 Task: Create a due date automation trigger when advanced on, 2 working days after a card is due add fields without custom fields "Resume" completed at 11:00 AM.
Action: Mouse moved to (1249, 99)
Screenshot: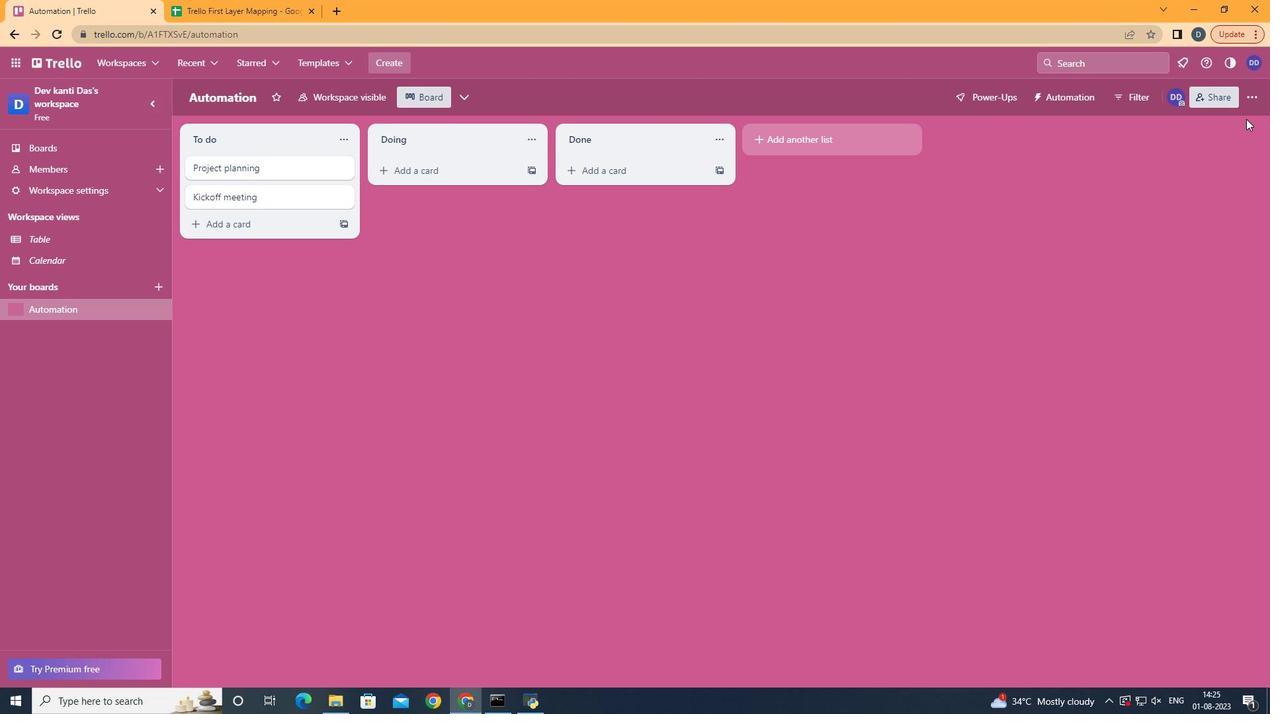
Action: Mouse pressed left at (1249, 99)
Screenshot: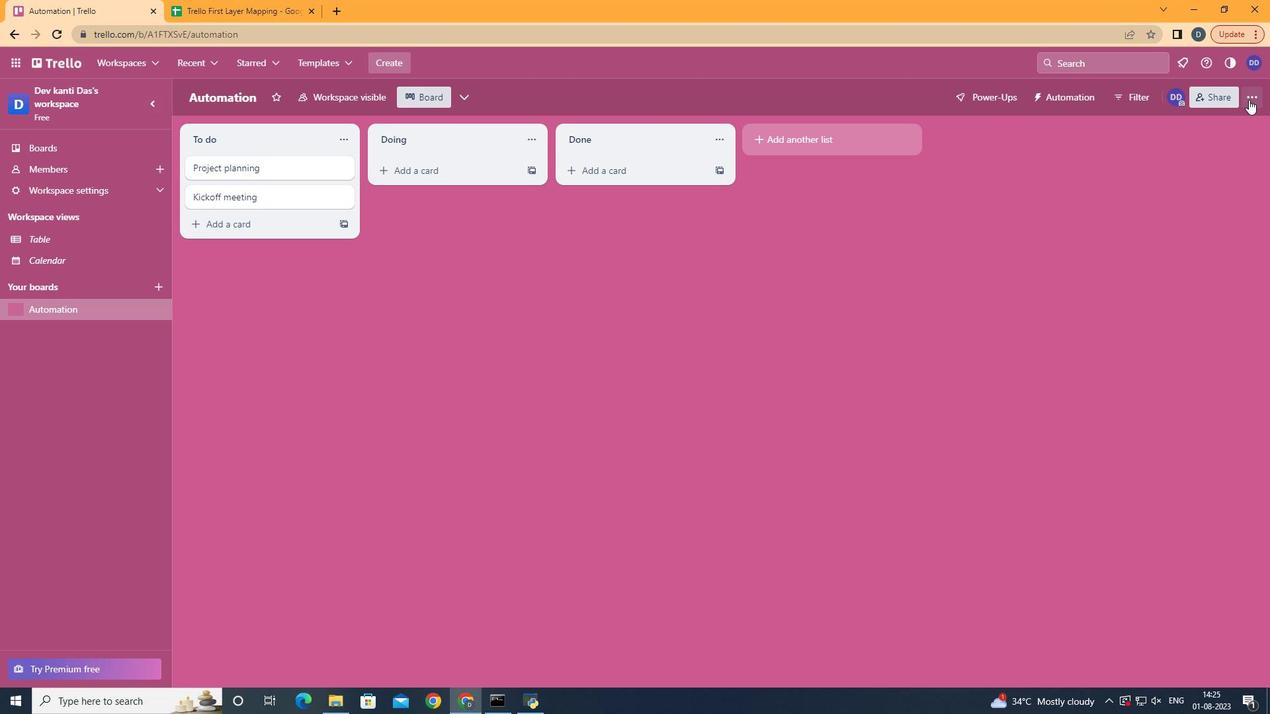 
Action: Mouse moved to (1180, 283)
Screenshot: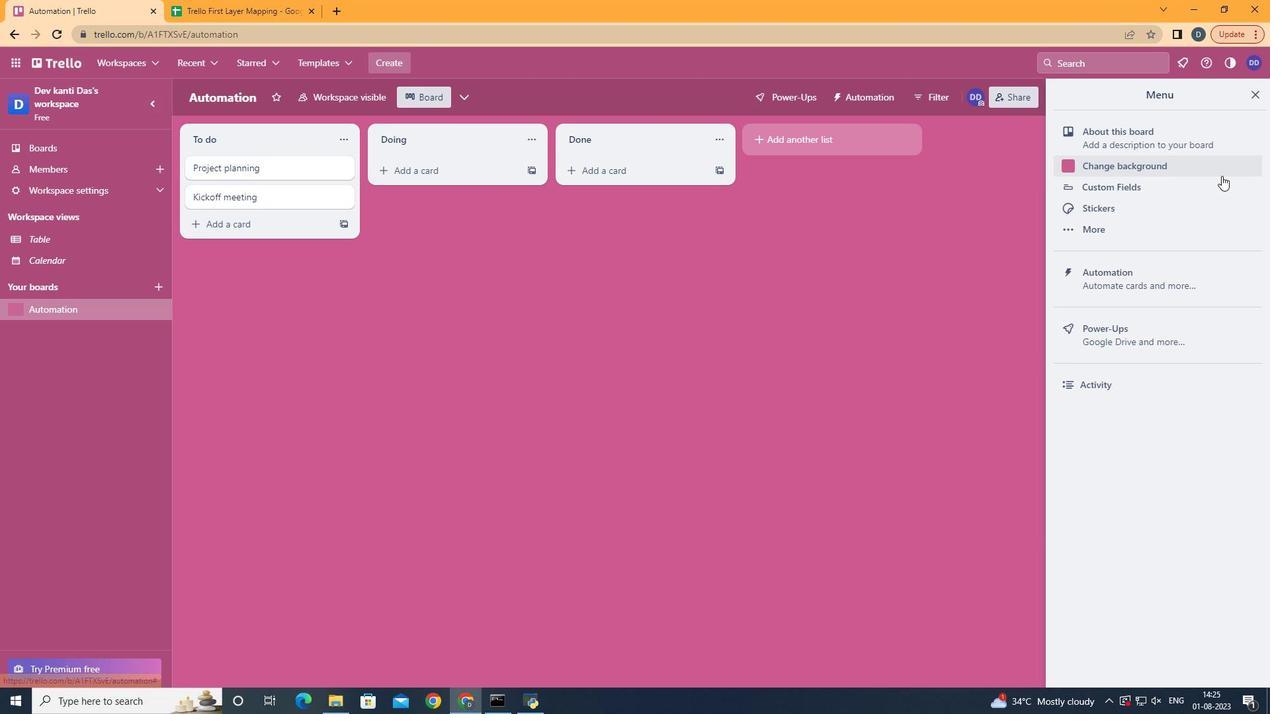 
Action: Mouse pressed left at (1180, 283)
Screenshot: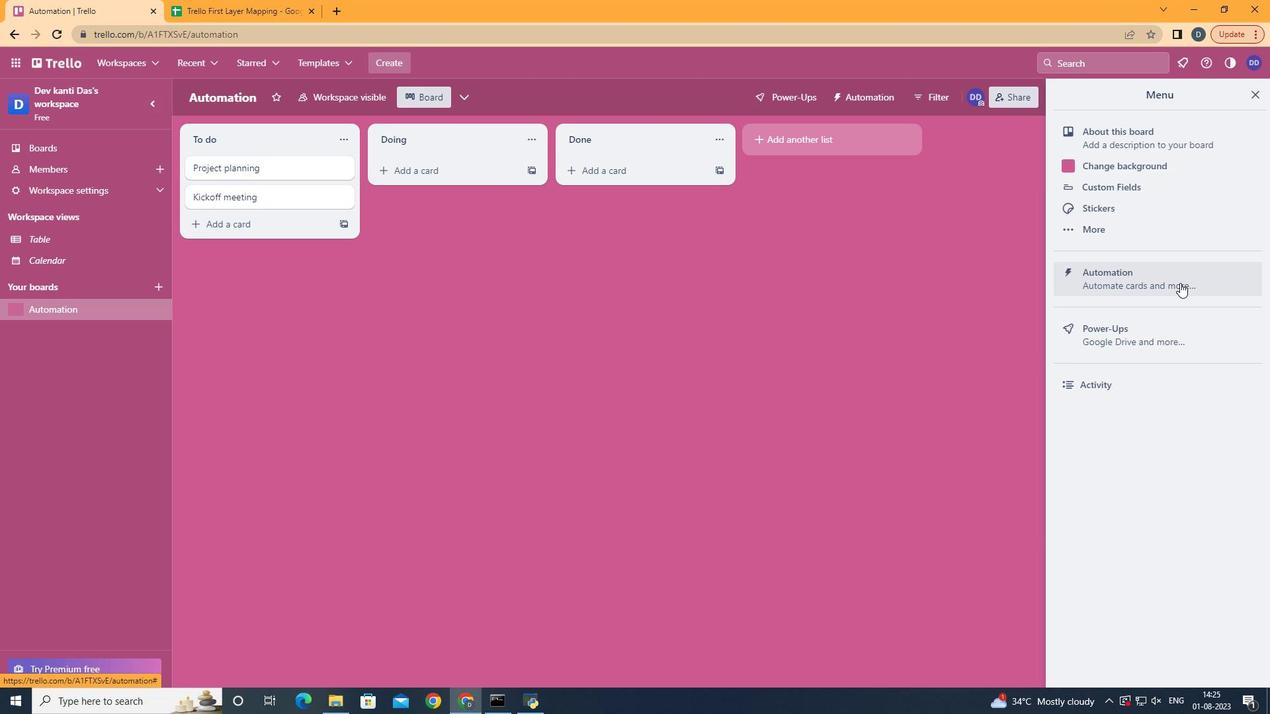 
Action: Mouse moved to (268, 273)
Screenshot: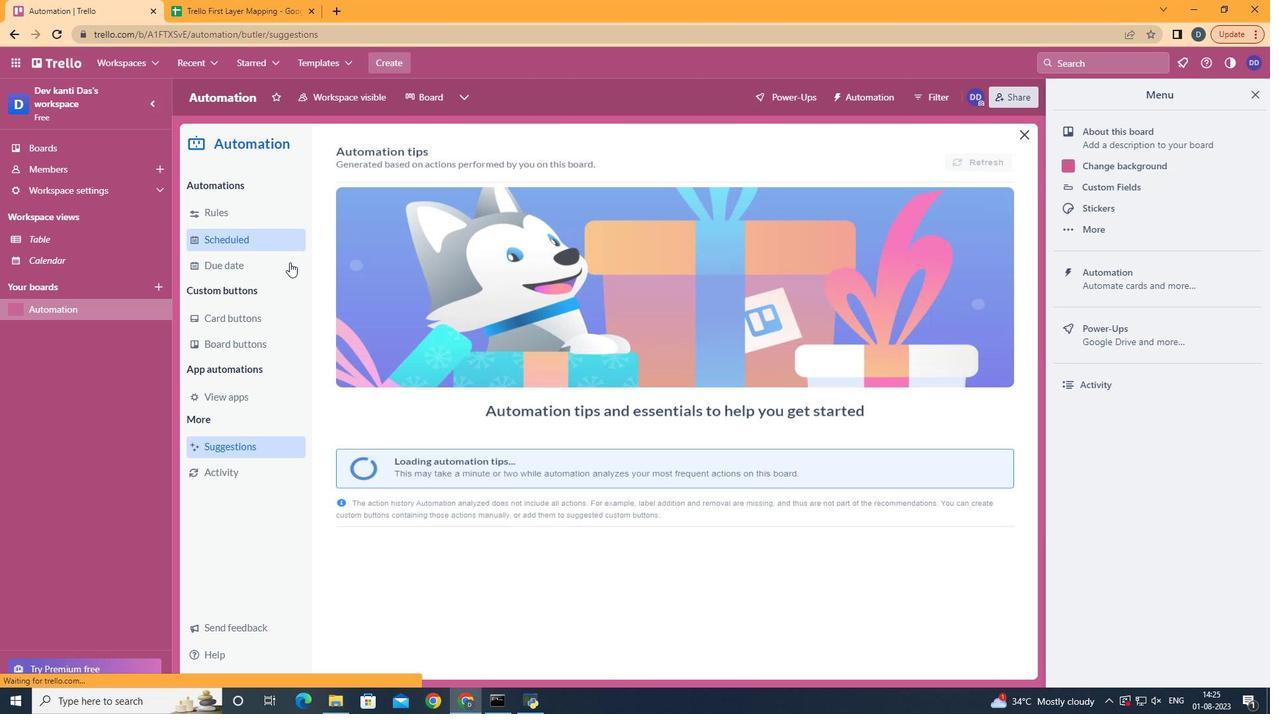 
Action: Mouse pressed left at (268, 273)
Screenshot: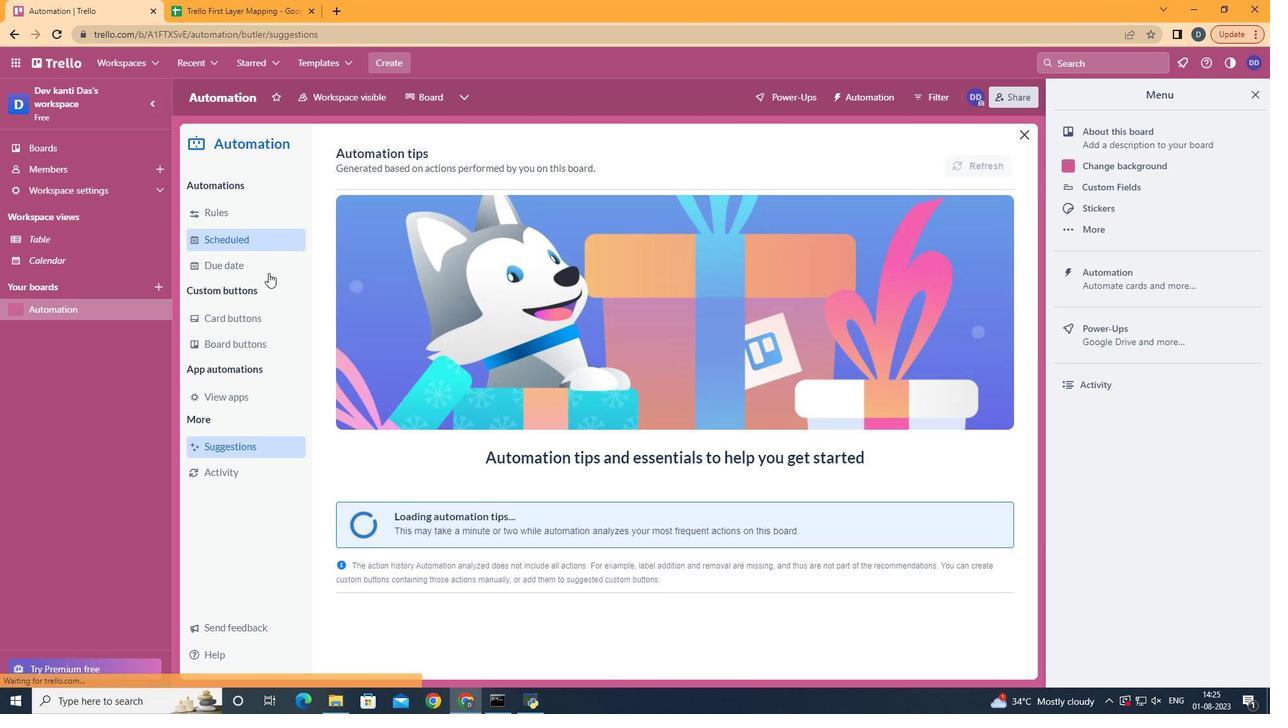 
Action: Mouse moved to (949, 156)
Screenshot: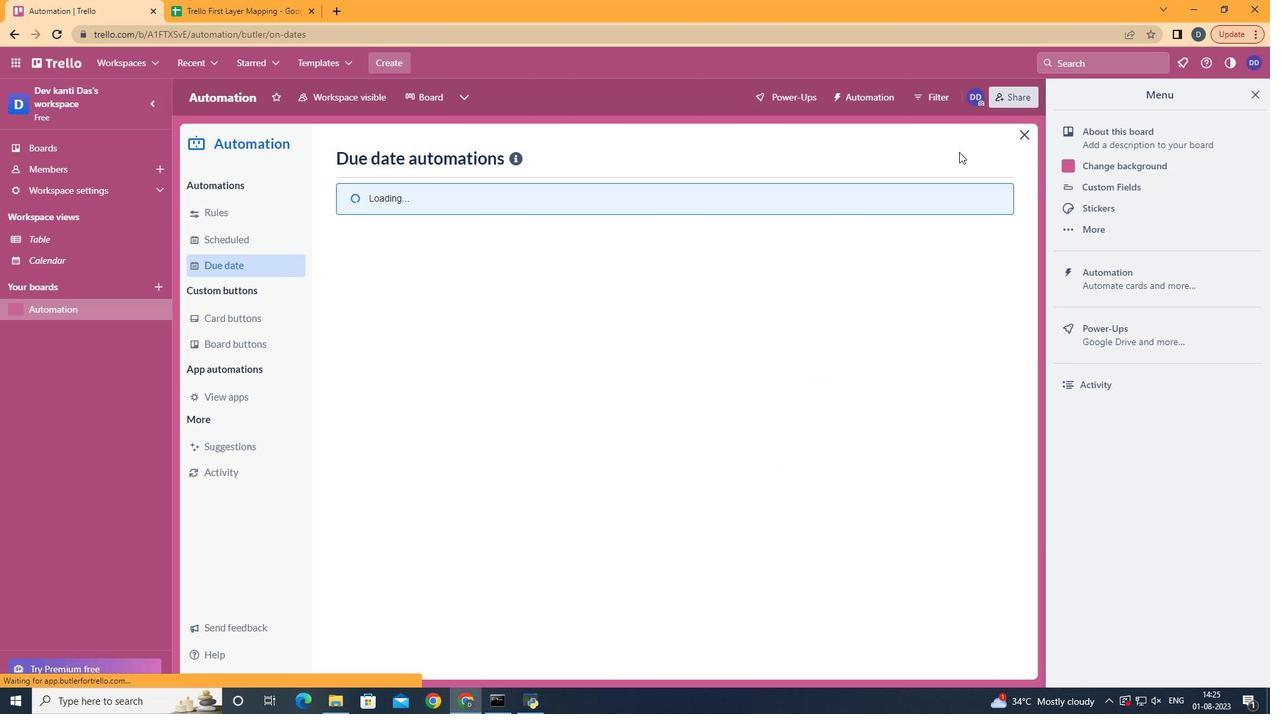 
Action: Mouse pressed left at (949, 156)
Screenshot: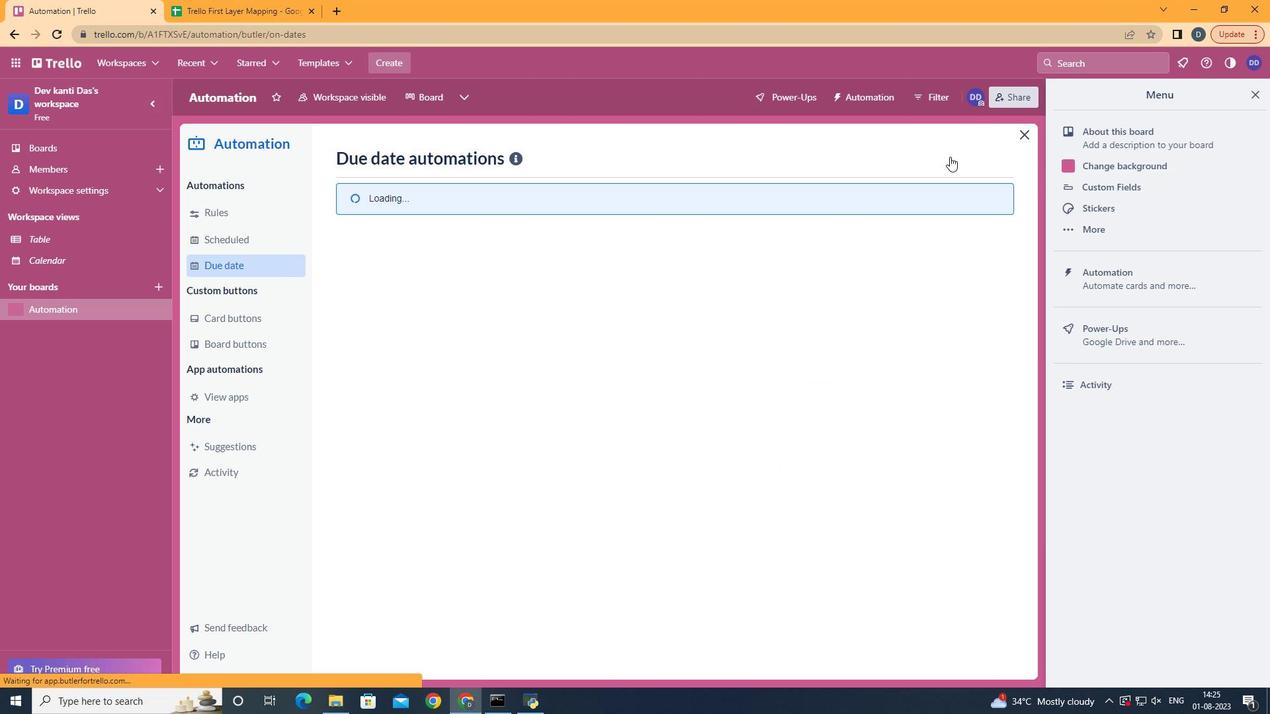 
Action: Mouse moved to (676, 288)
Screenshot: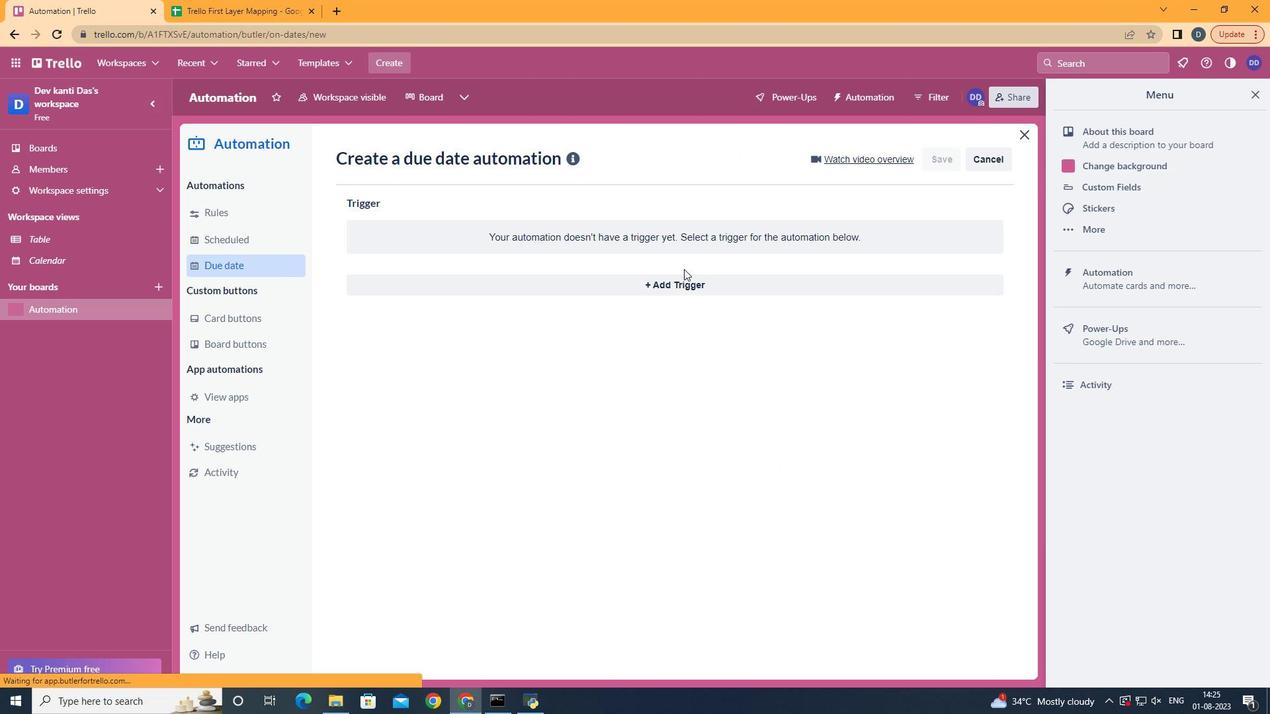 
Action: Mouse pressed left at (676, 288)
Screenshot: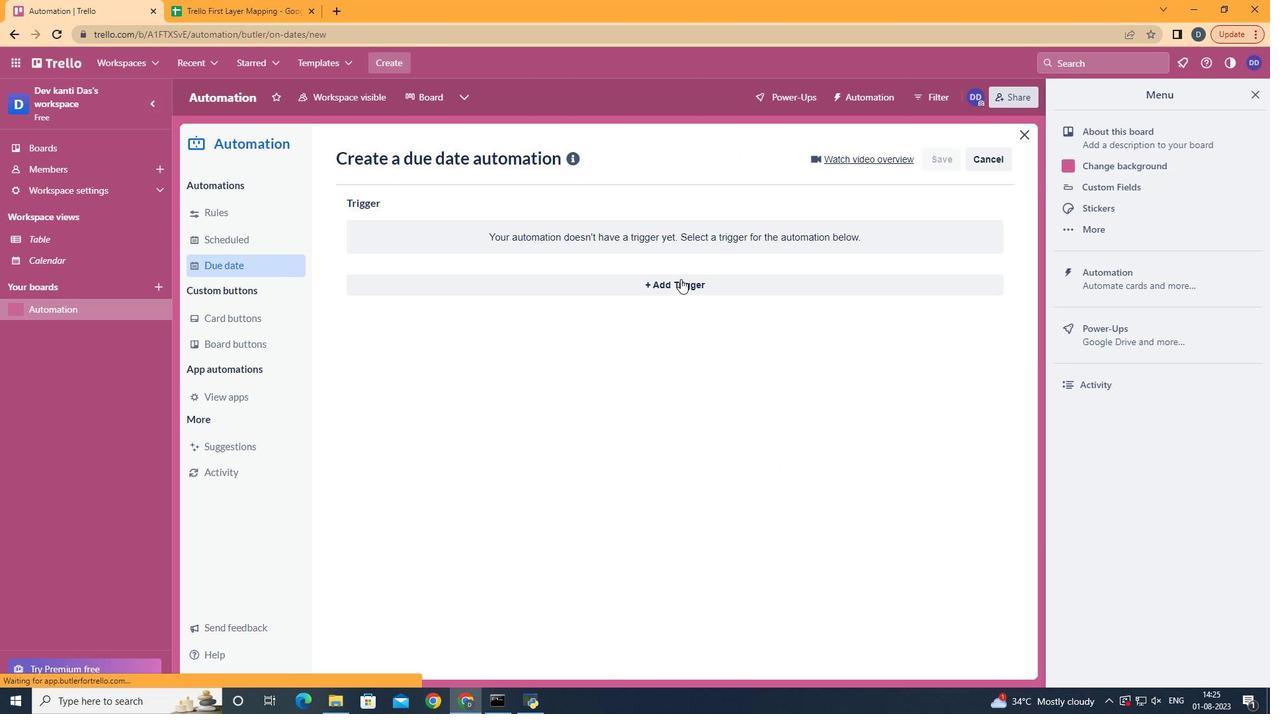 
Action: Mouse moved to (423, 530)
Screenshot: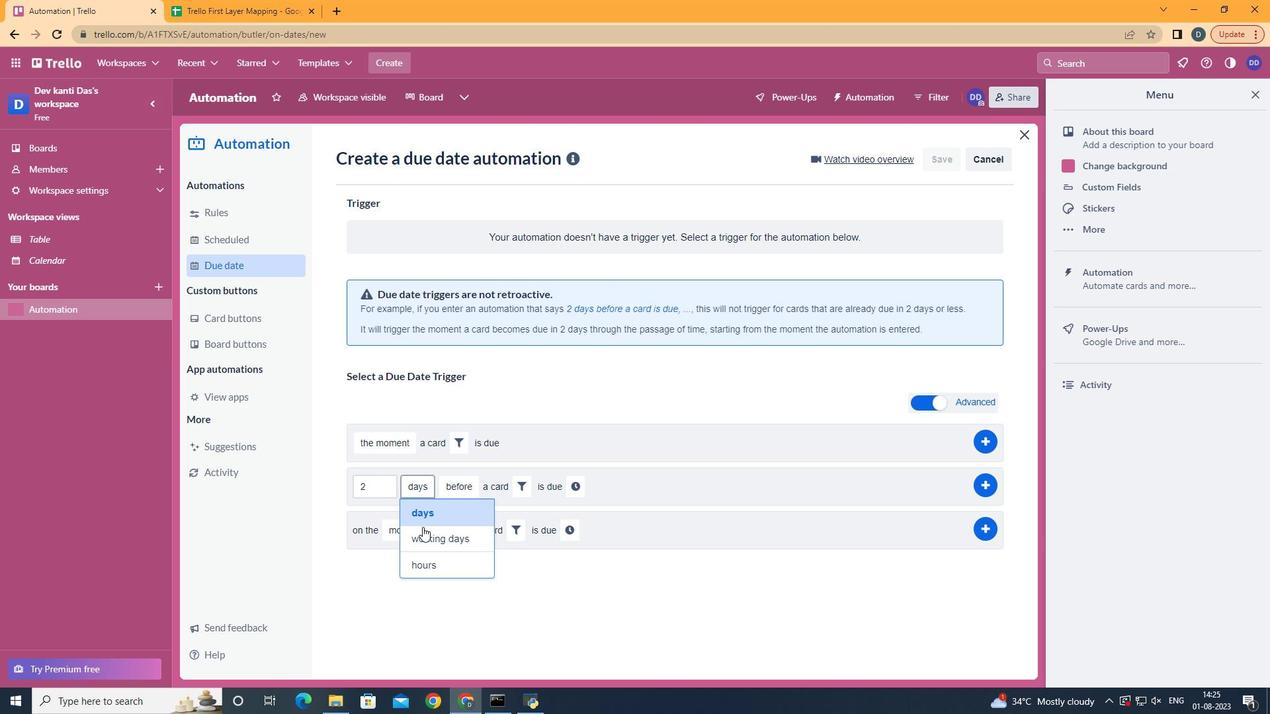 
Action: Mouse pressed left at (423, 530)
Screenshot: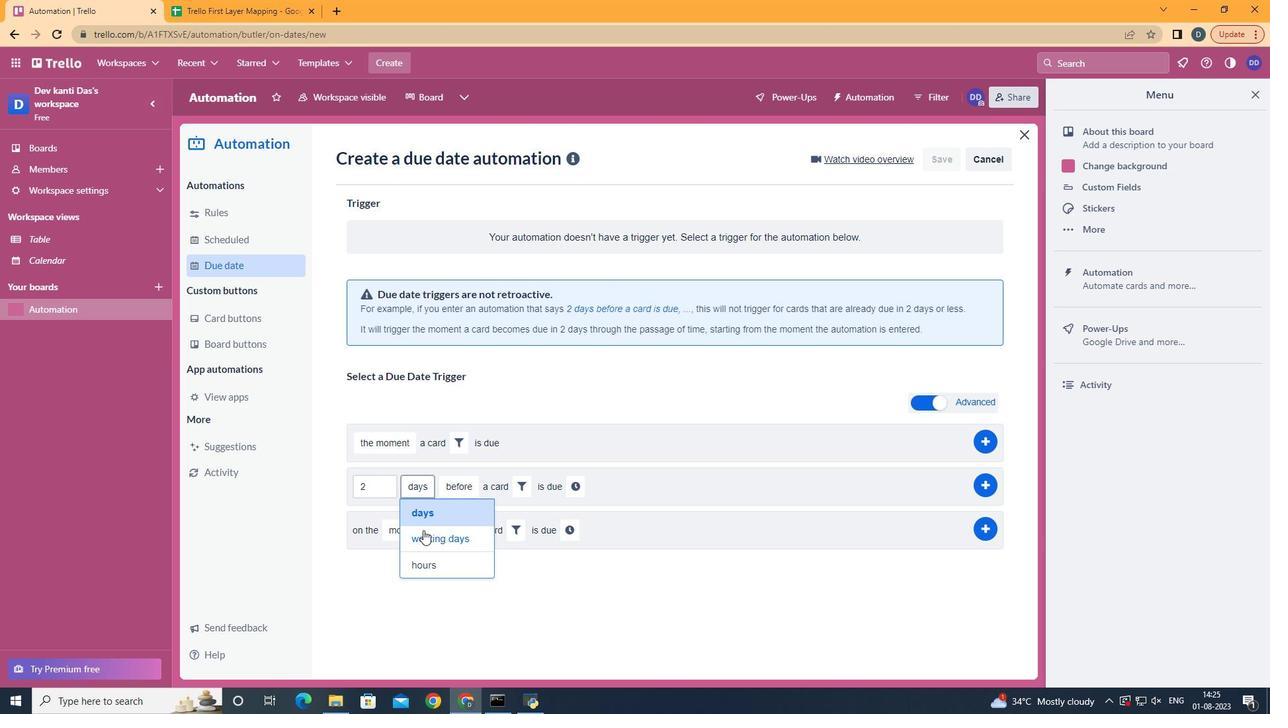 
Action: Mouse moved to (516, 535)
Screenshot: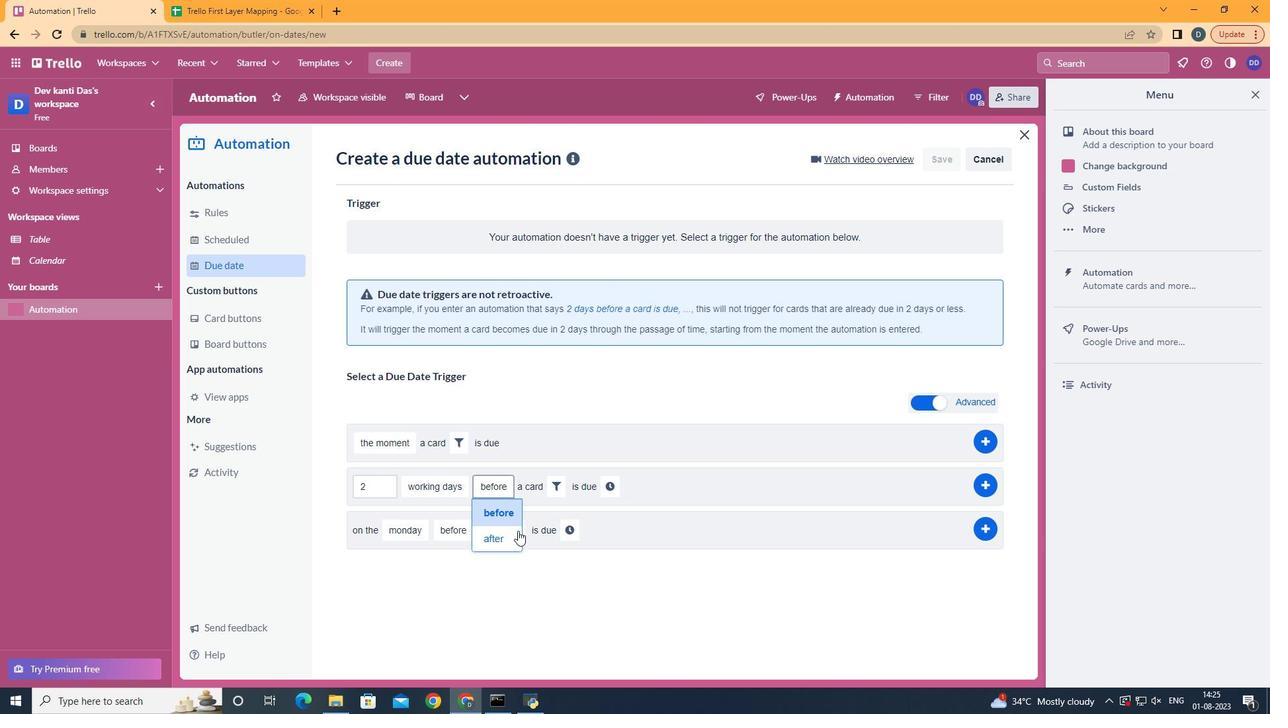 
Action: Mouse pressed left at (516, 535)
Screenshot: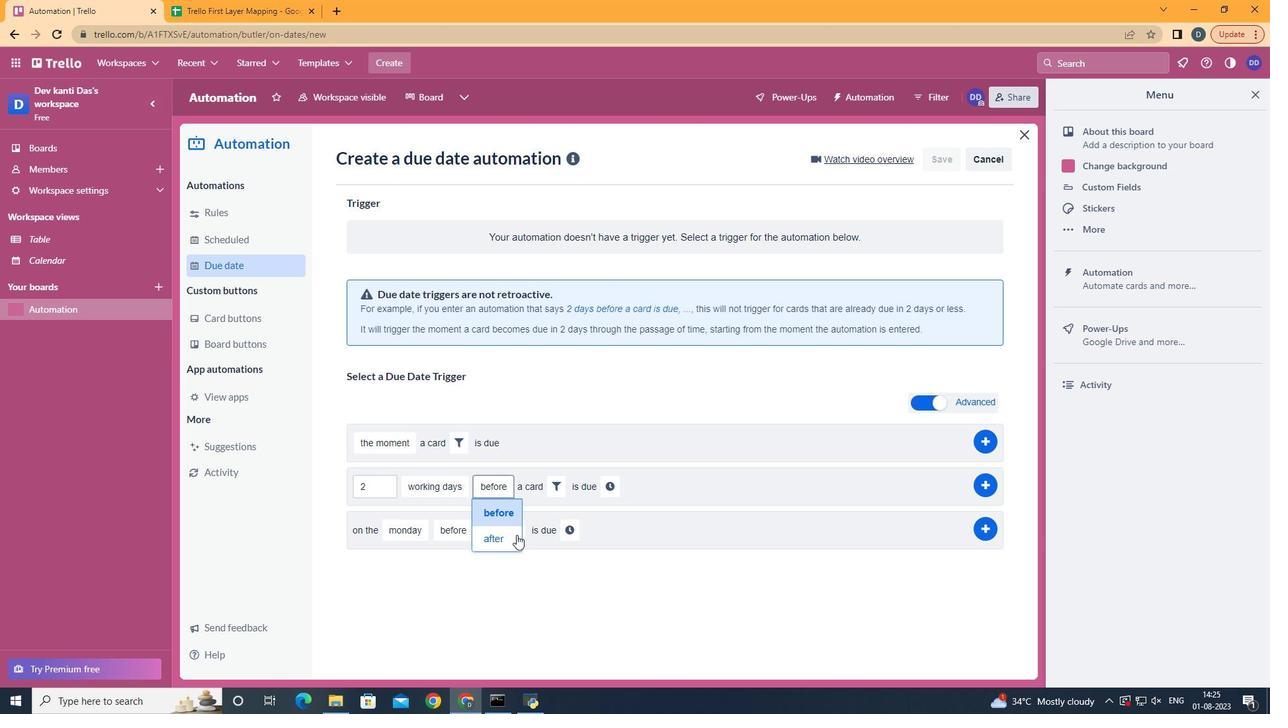 
Action: Mouse moved to (560, 490)
Screenshot: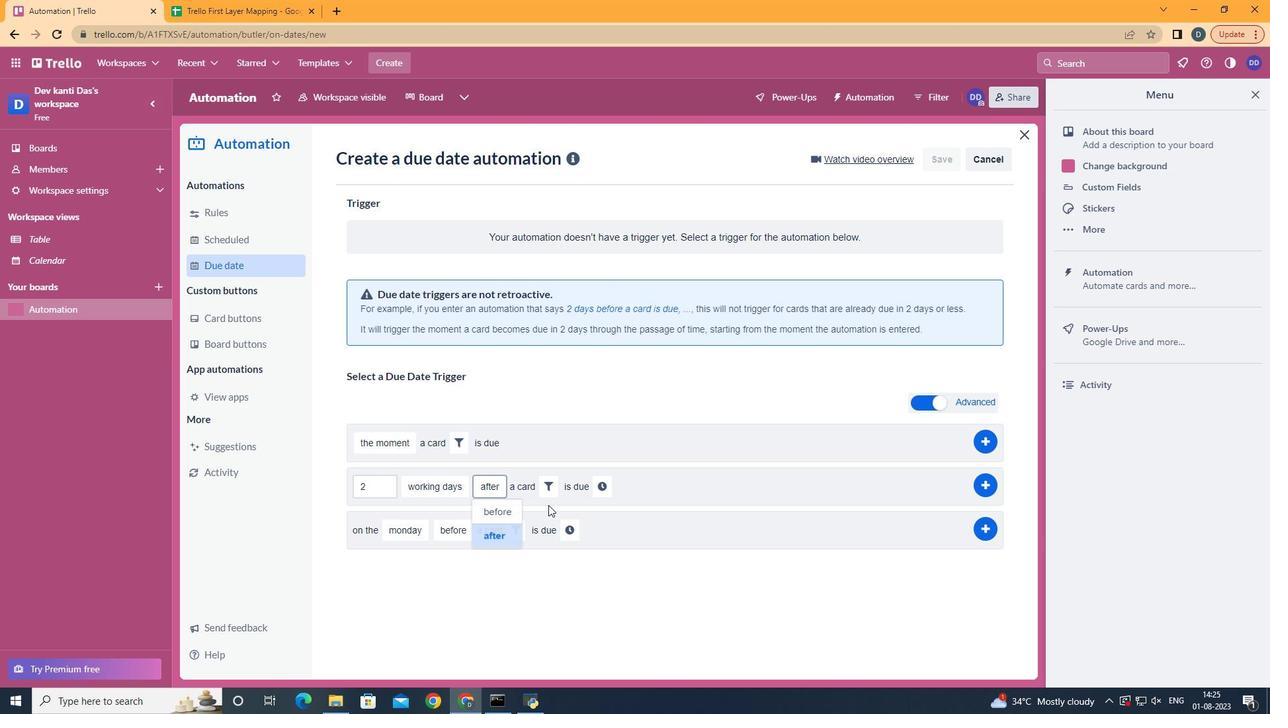 
Action: Mouse pressed left at (560, 490)
Screenshot: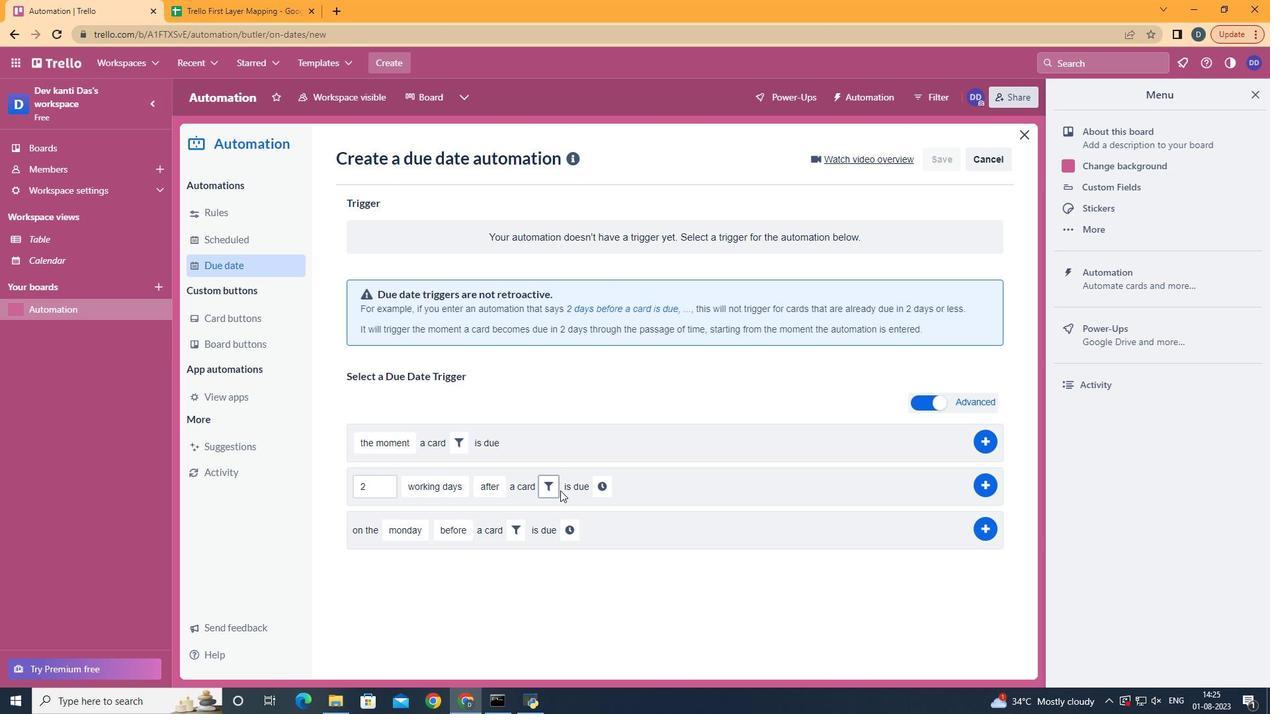 
Action: Mouse moved to (558, 489)
Screenshot: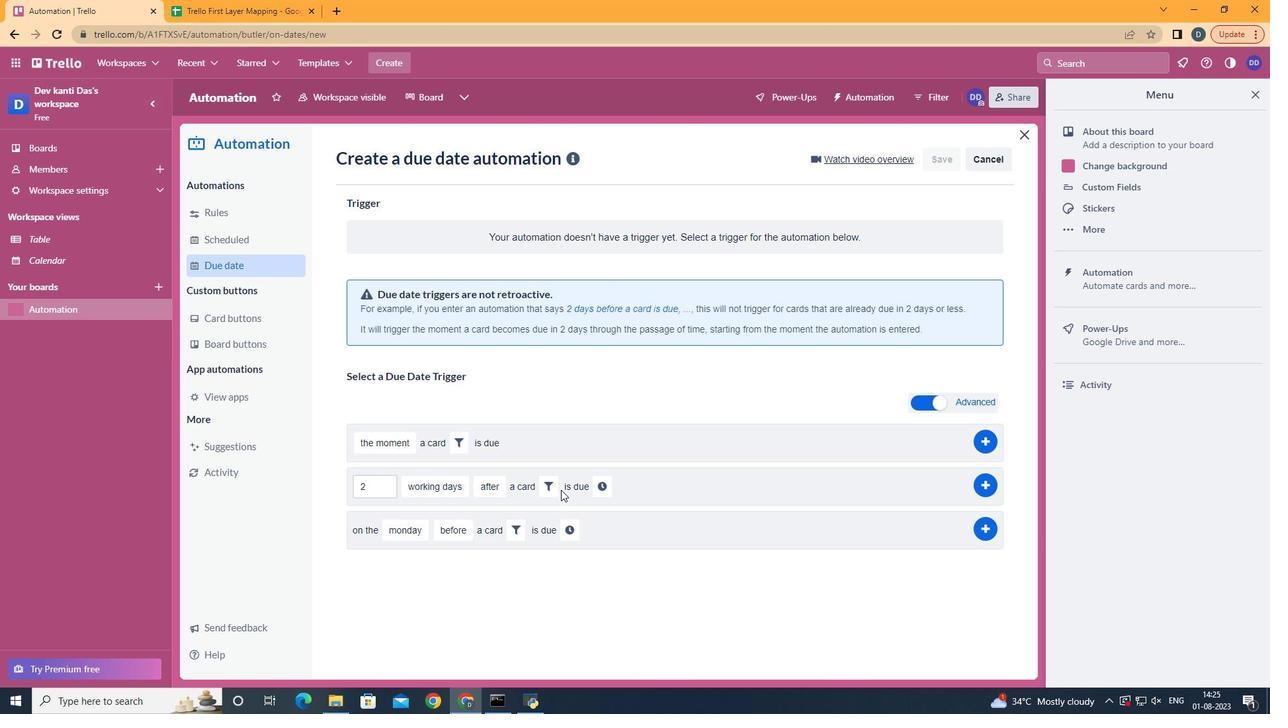 
Action: Mouse pressed left at (558, 489)
Screenshot: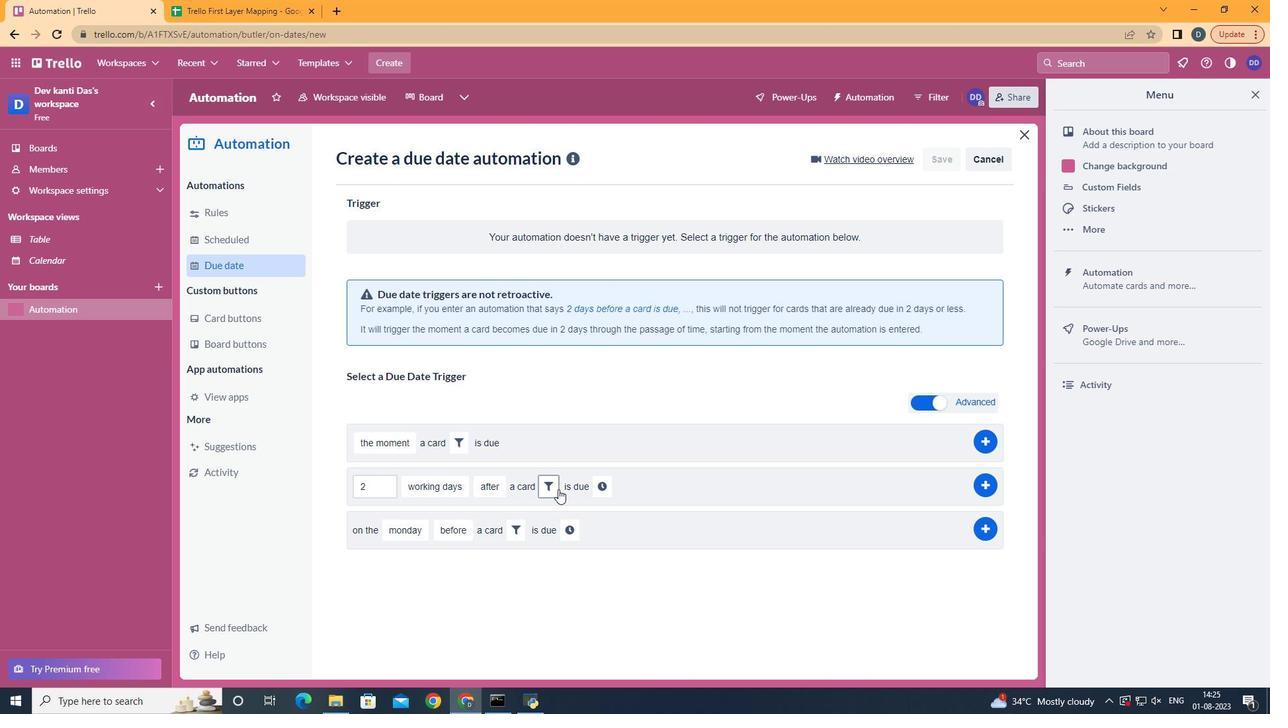 
Action: Mouse moved to (771, 533)
Screenshot: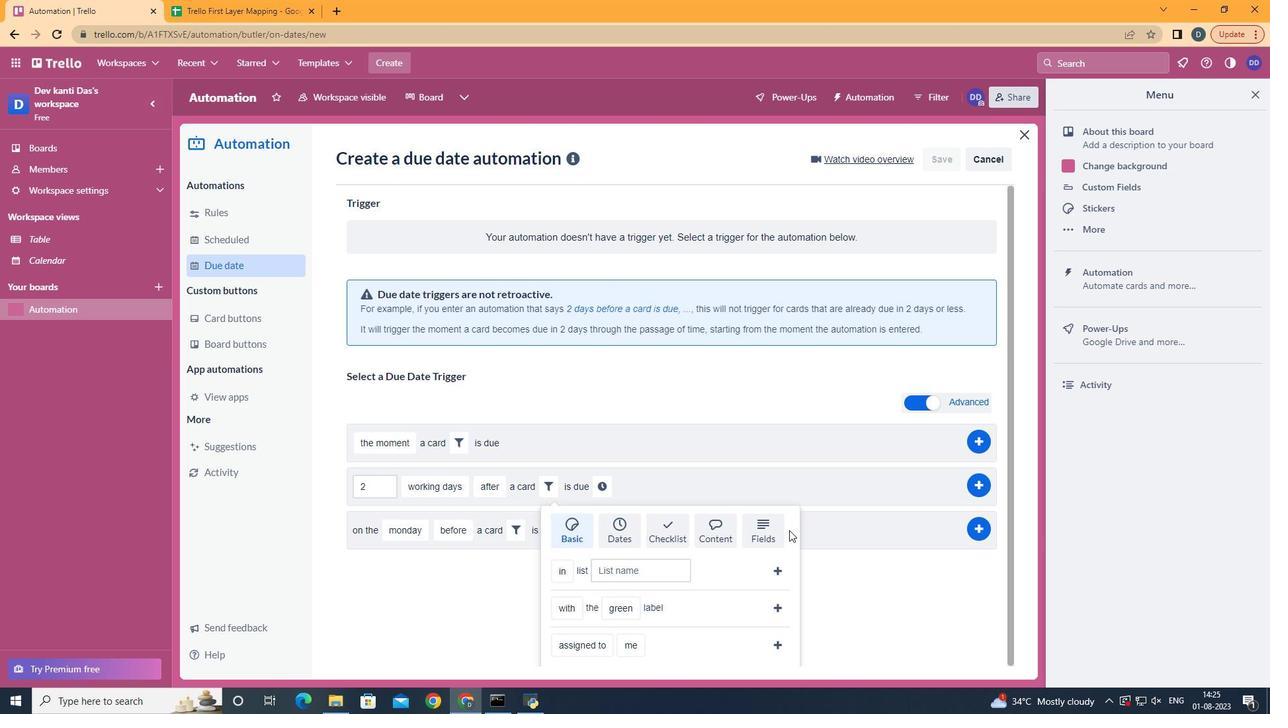 
Action: Mouse pressed left at (771, 533)
Screenshot: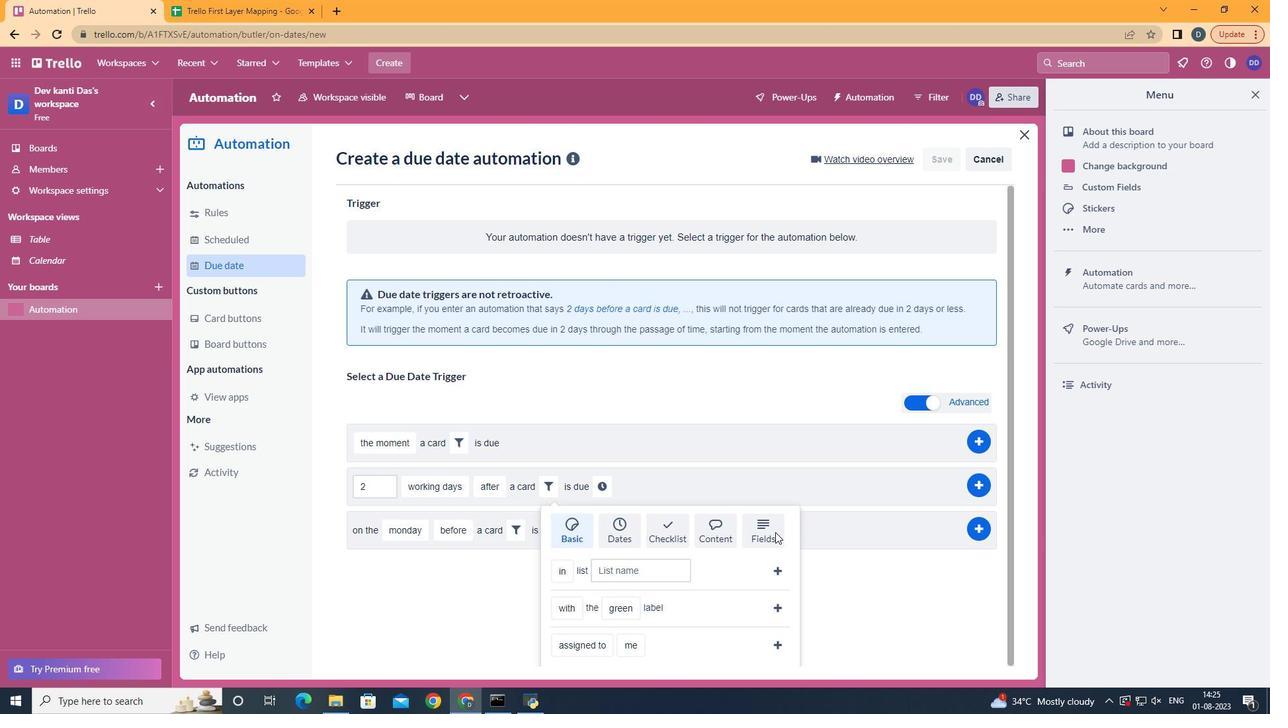 
Action: Mouse moved to (588, 602)
Screenshot: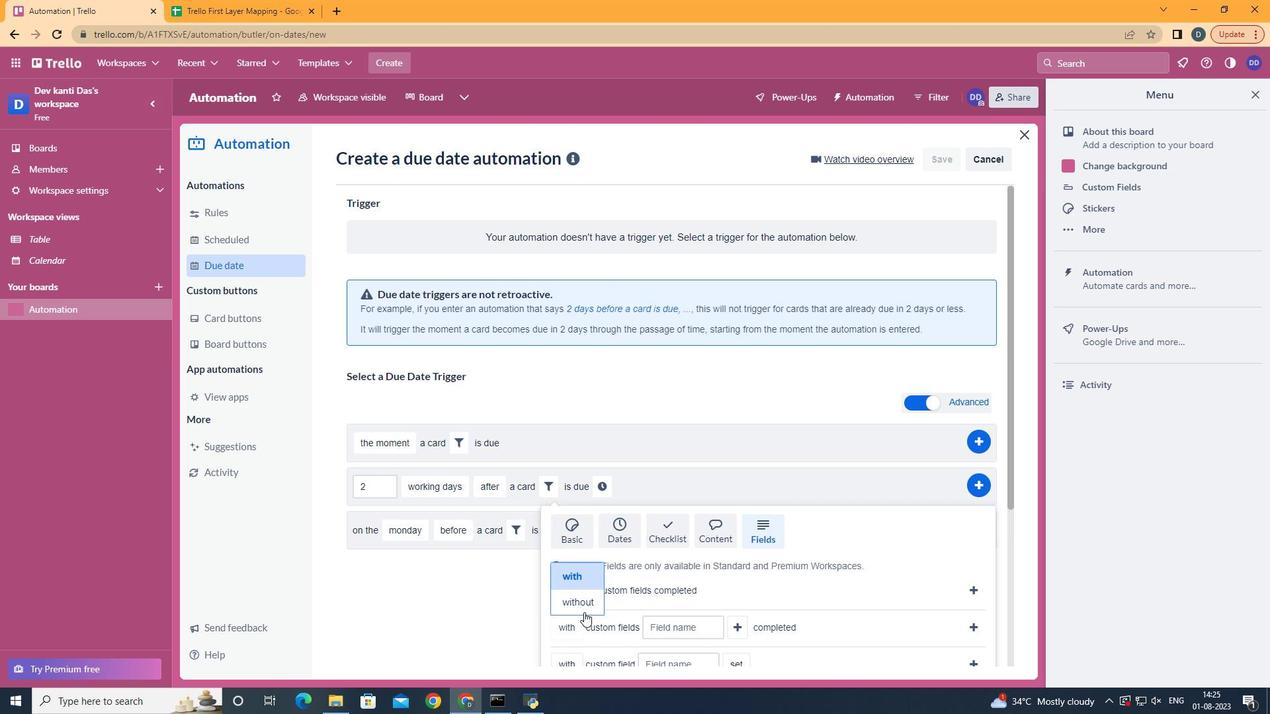 
Action: Mouse pressed left at (588, 602)
Screenshot: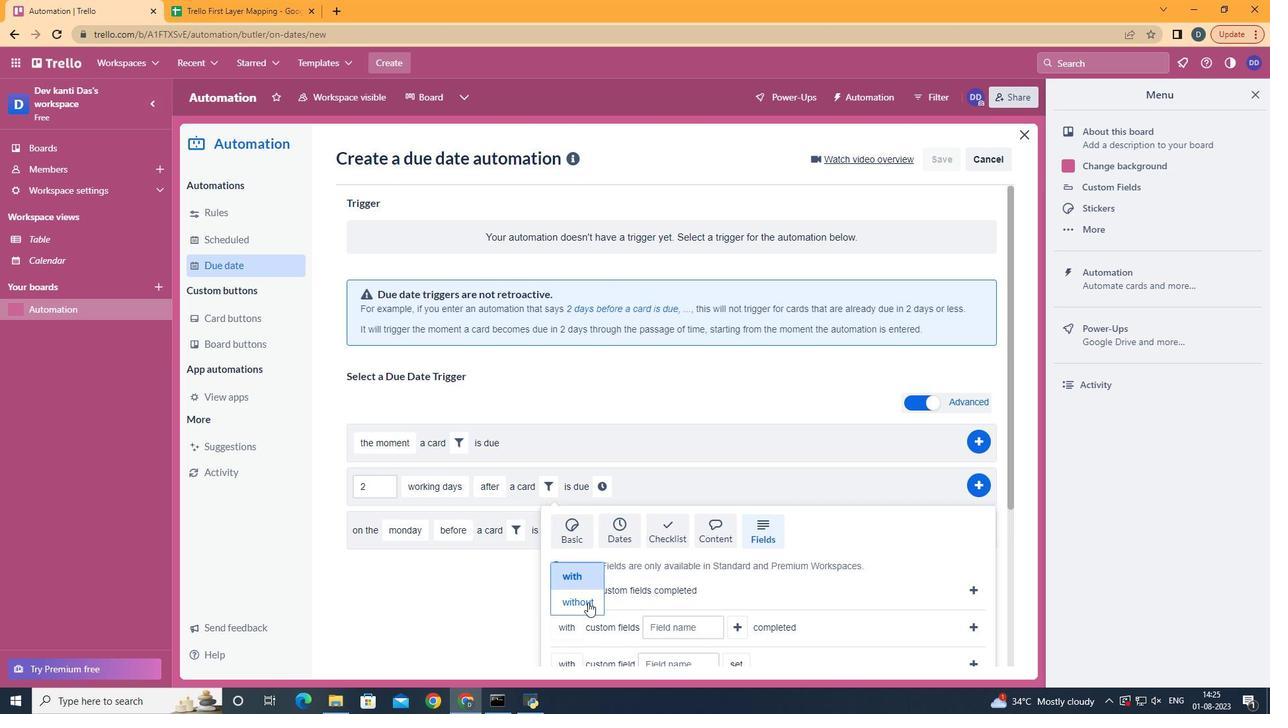 
Action: Mouse moved to (685, 623)
Screenshot: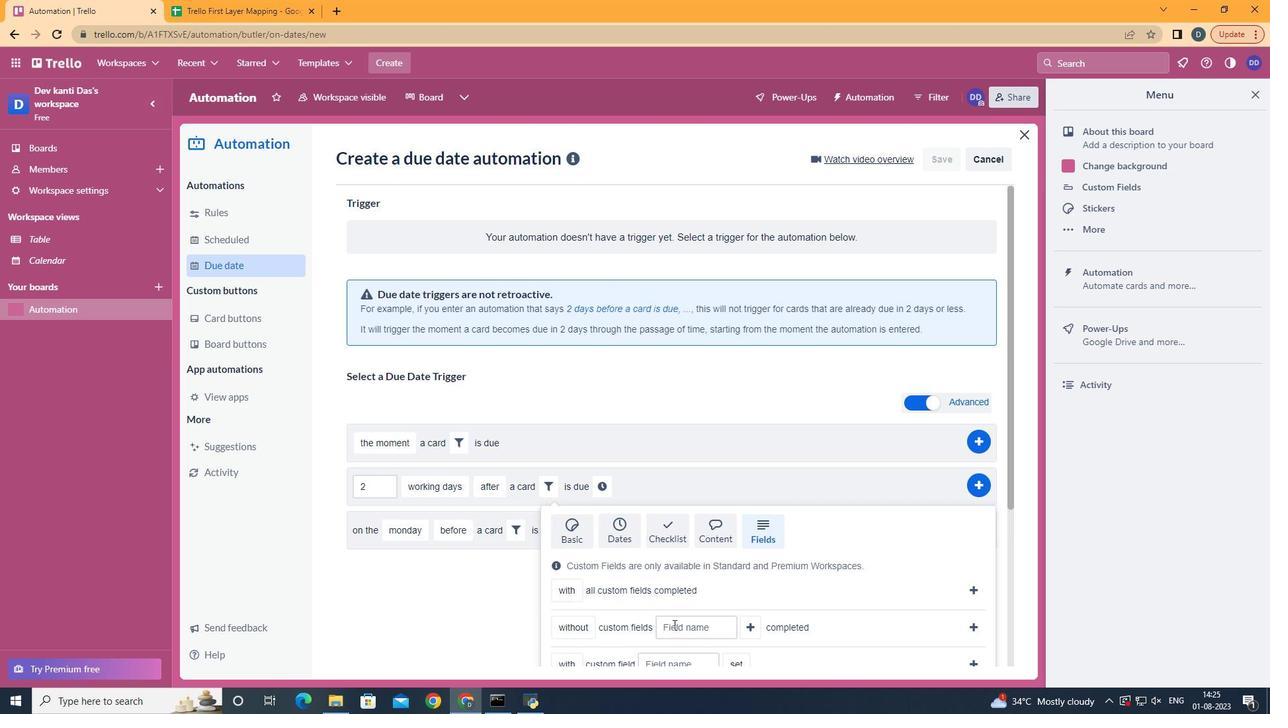 
Action: Mouse pressed left at (685, 623)
Screenshot: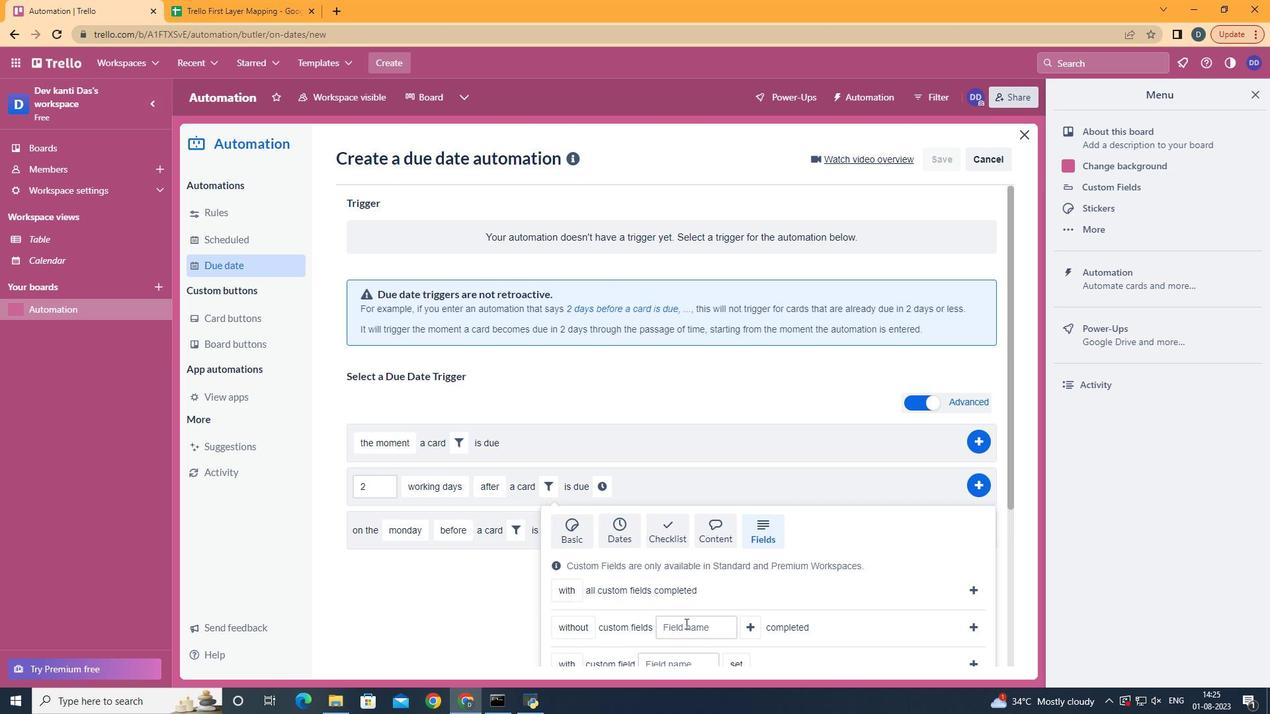 
Action: Key pressed <Key.shift>Resume
Screenshot: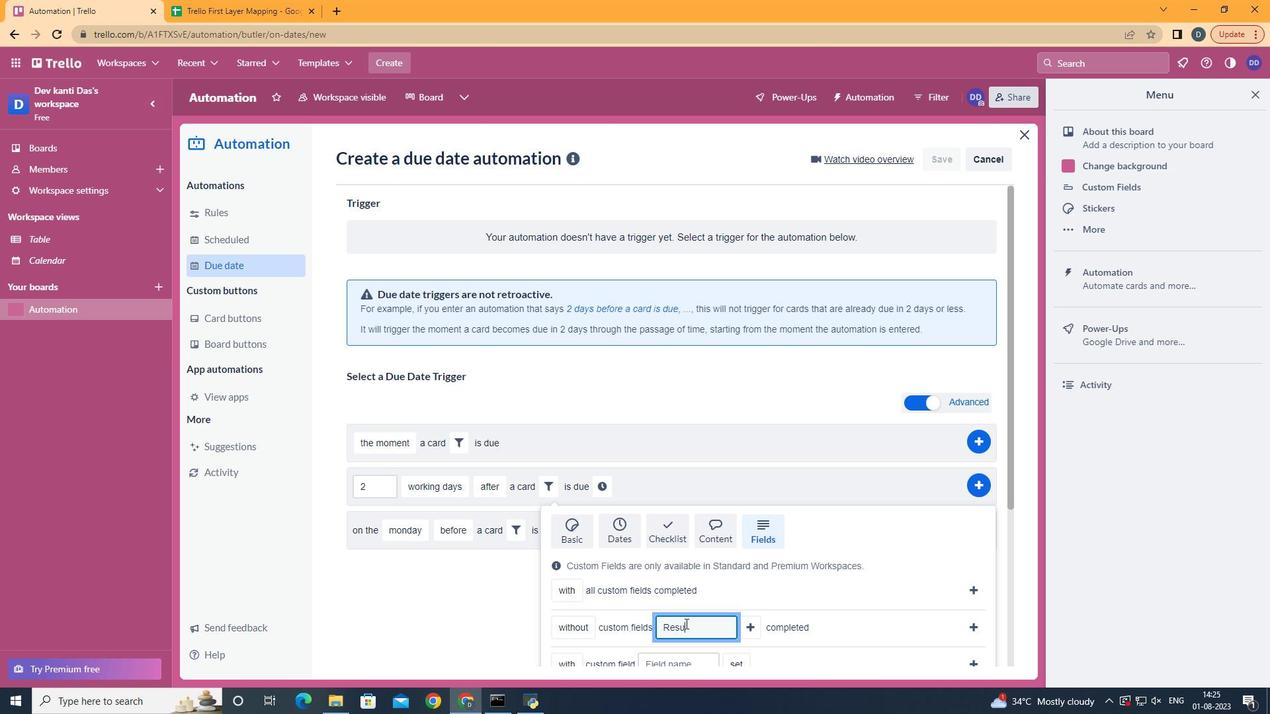 
Action: Mouse moved to (976, 627)
Screenshot: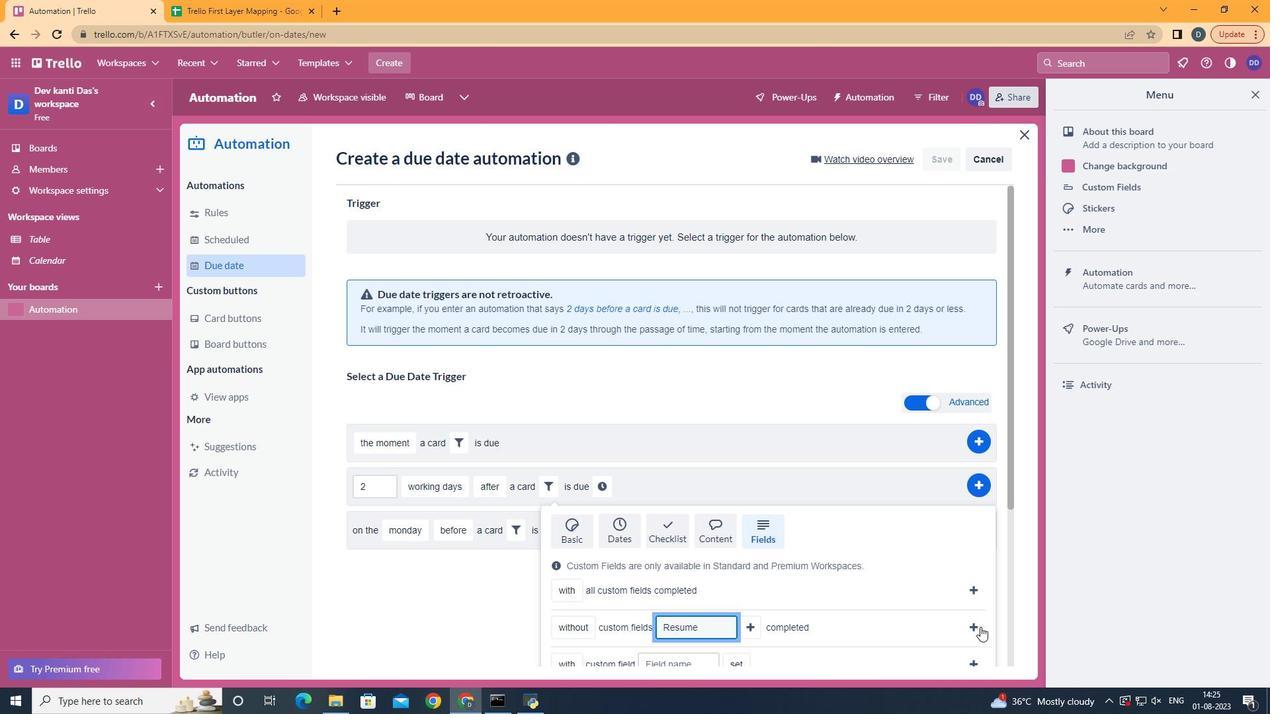 
Action: Mouse pressed left at (976, 627)
Screenshot: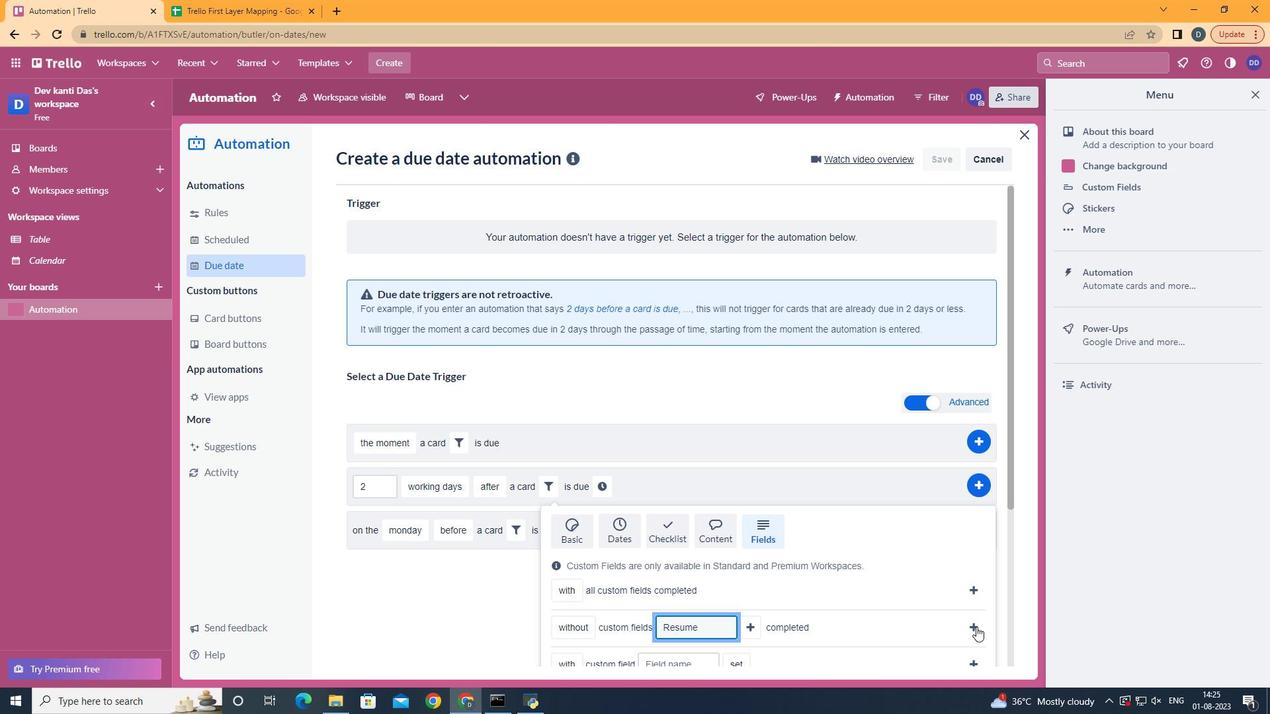 
Action: Mouse moved to (806, 492)
Screenshot: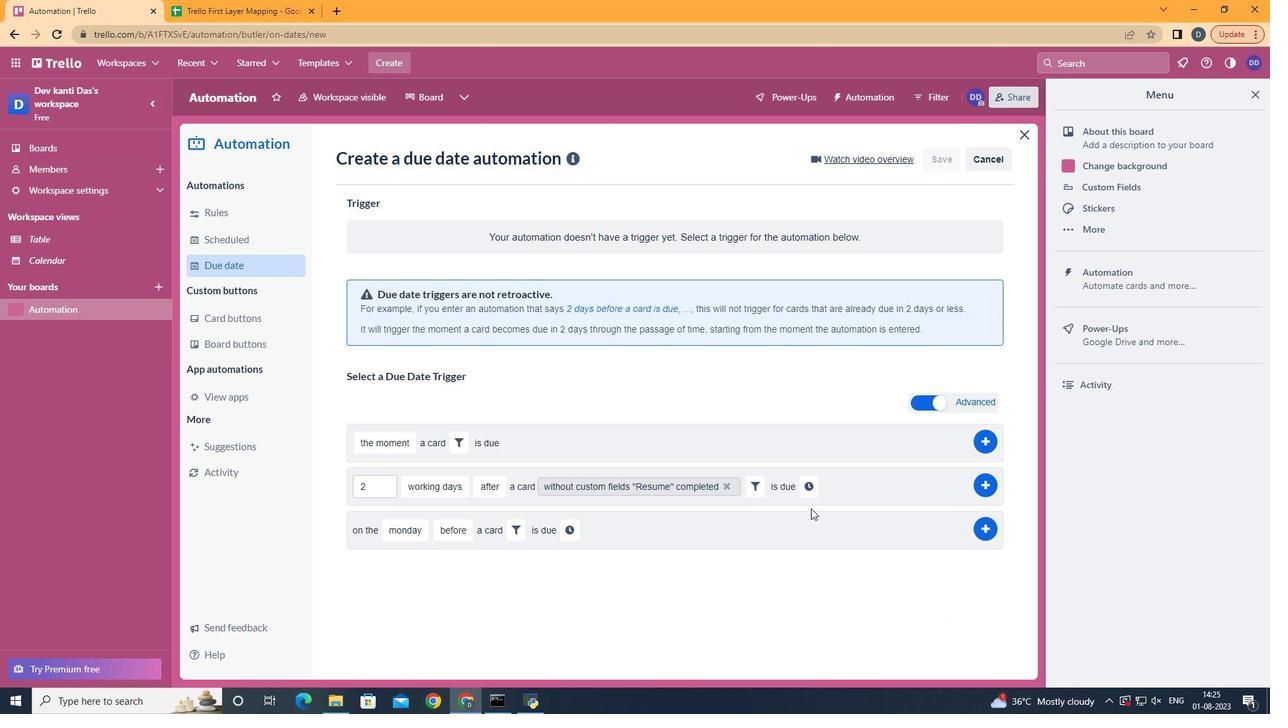 
Action: Mouse pressed left at (806, 492)
Screenshot: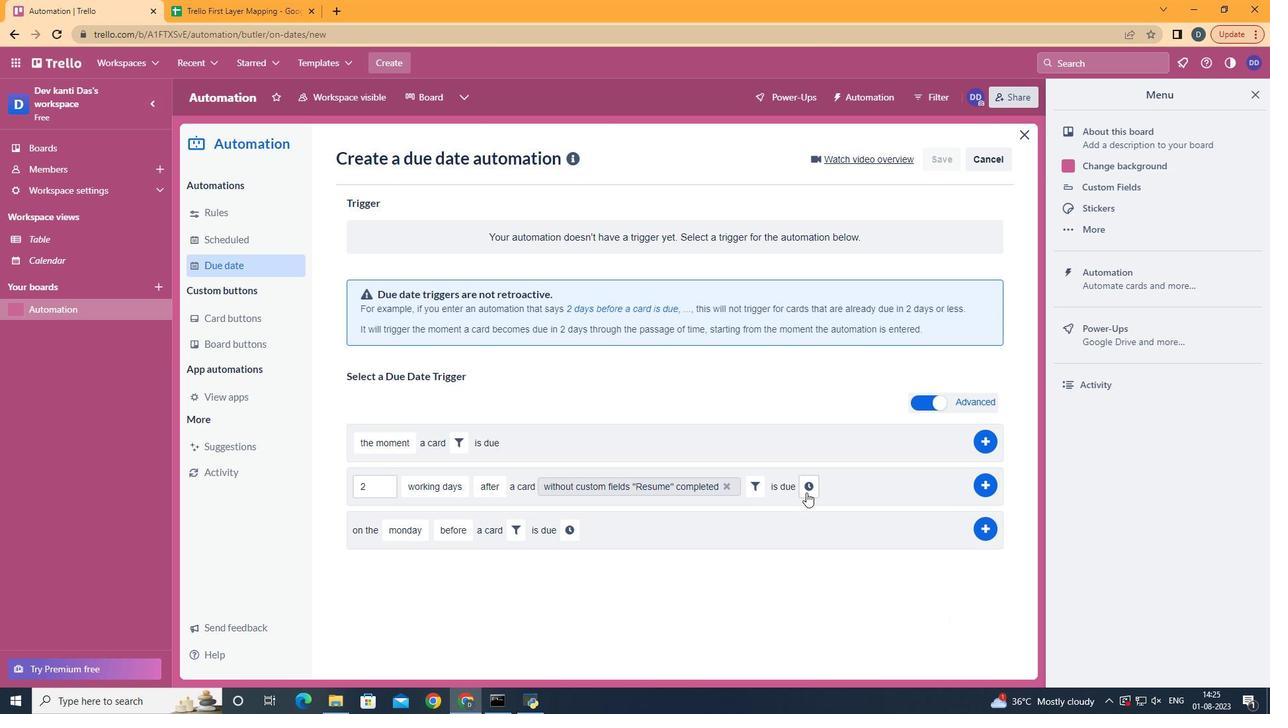 
Action: Mouse moved to (843, 490)
Screenshot: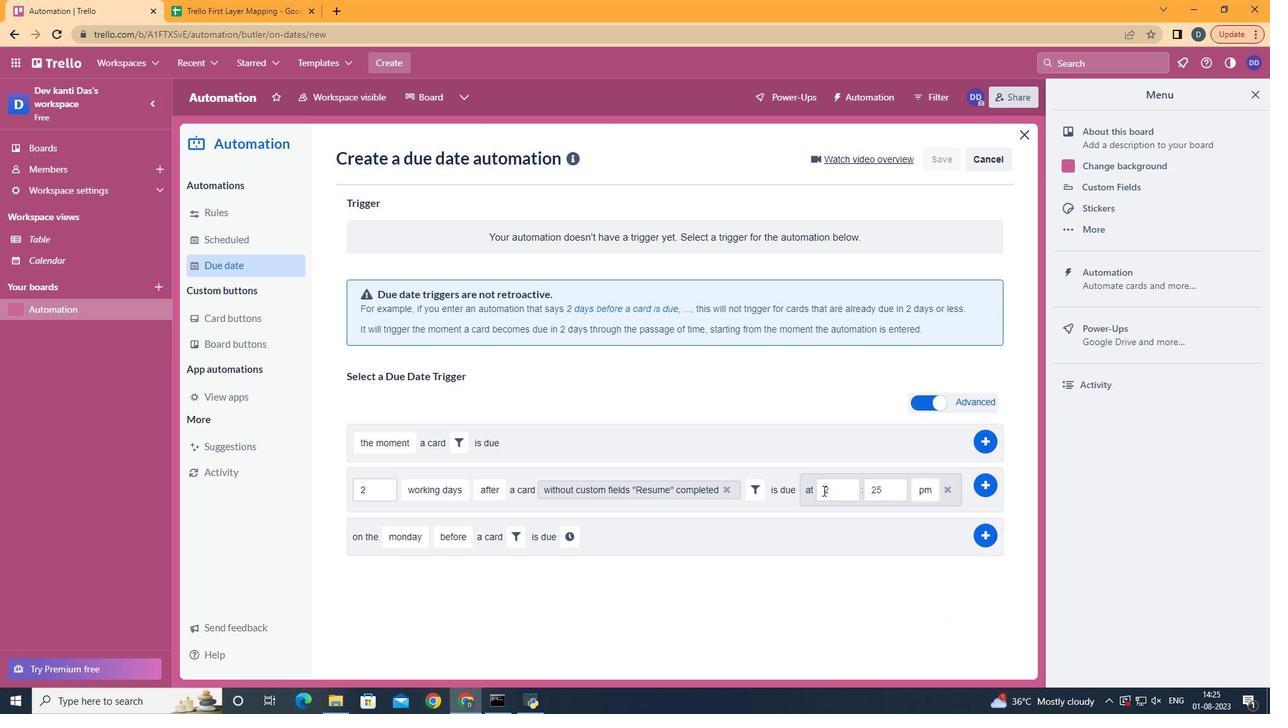 
Action: Mouse pressed left at (843, 490)
Screenshot: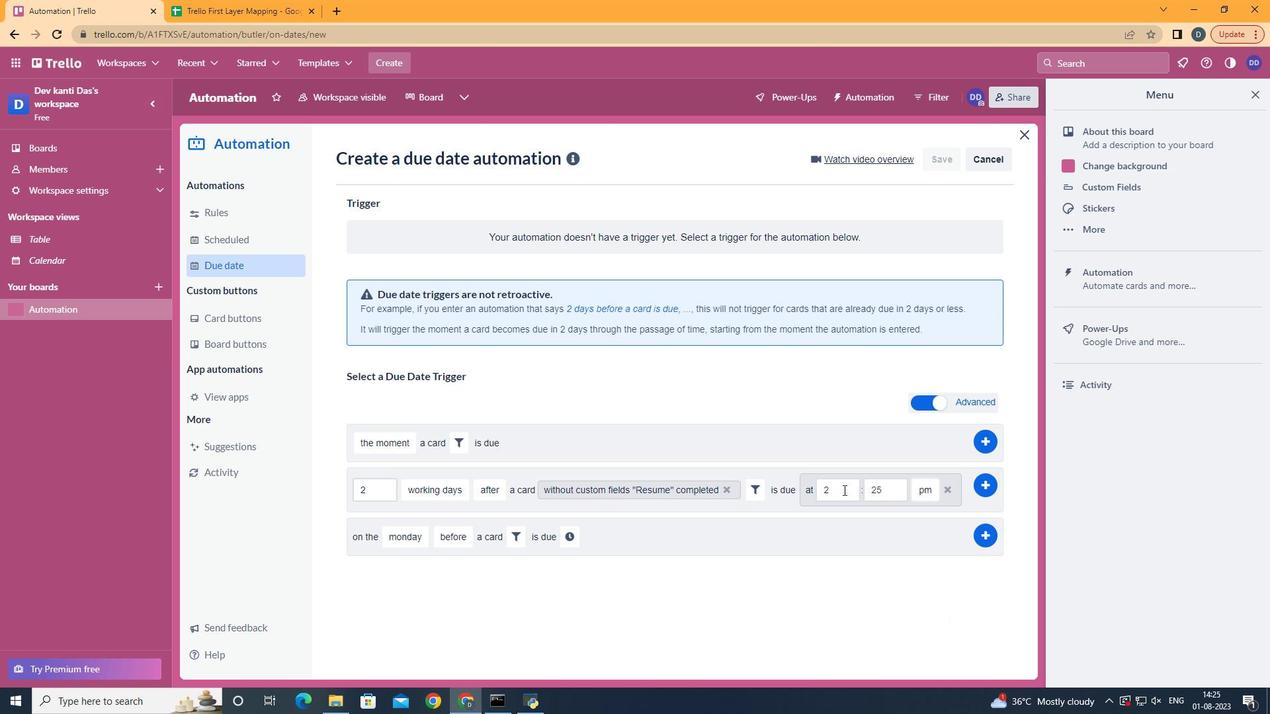 
Action: Key pressed <Key.backspace>11
Screenshot: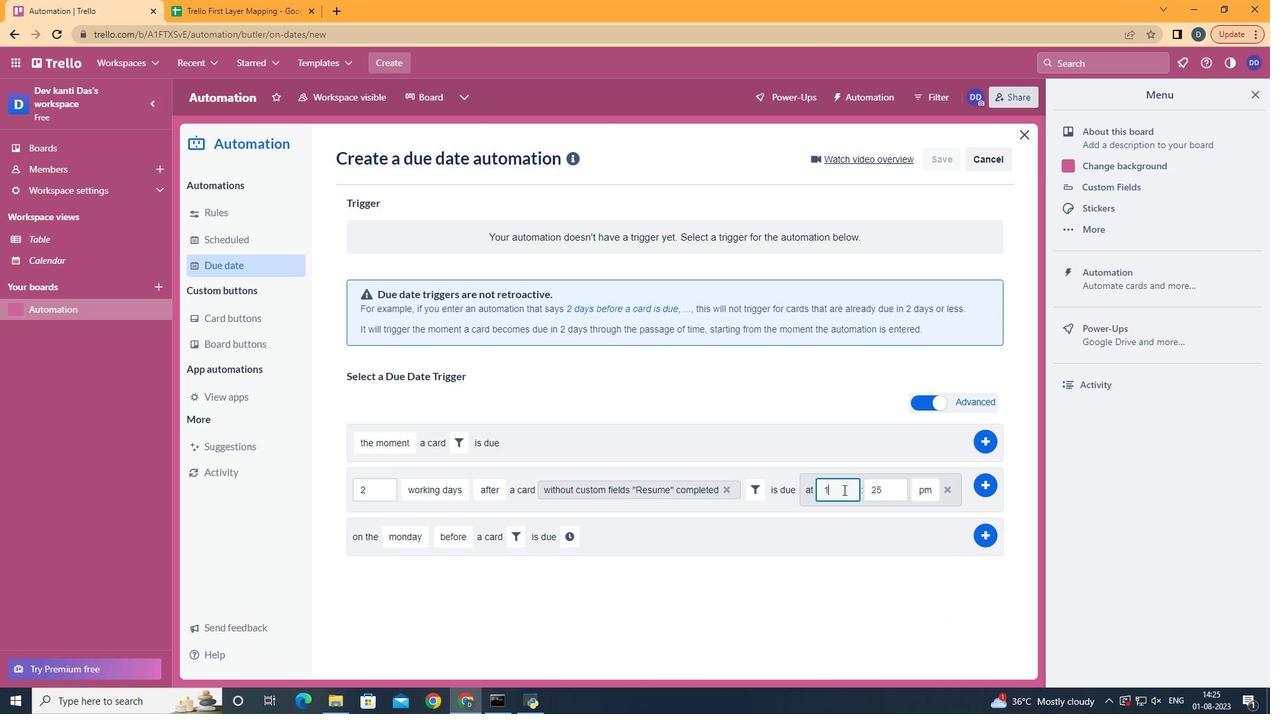 
Action: Mouse moved to (901, 491)
Screenshot: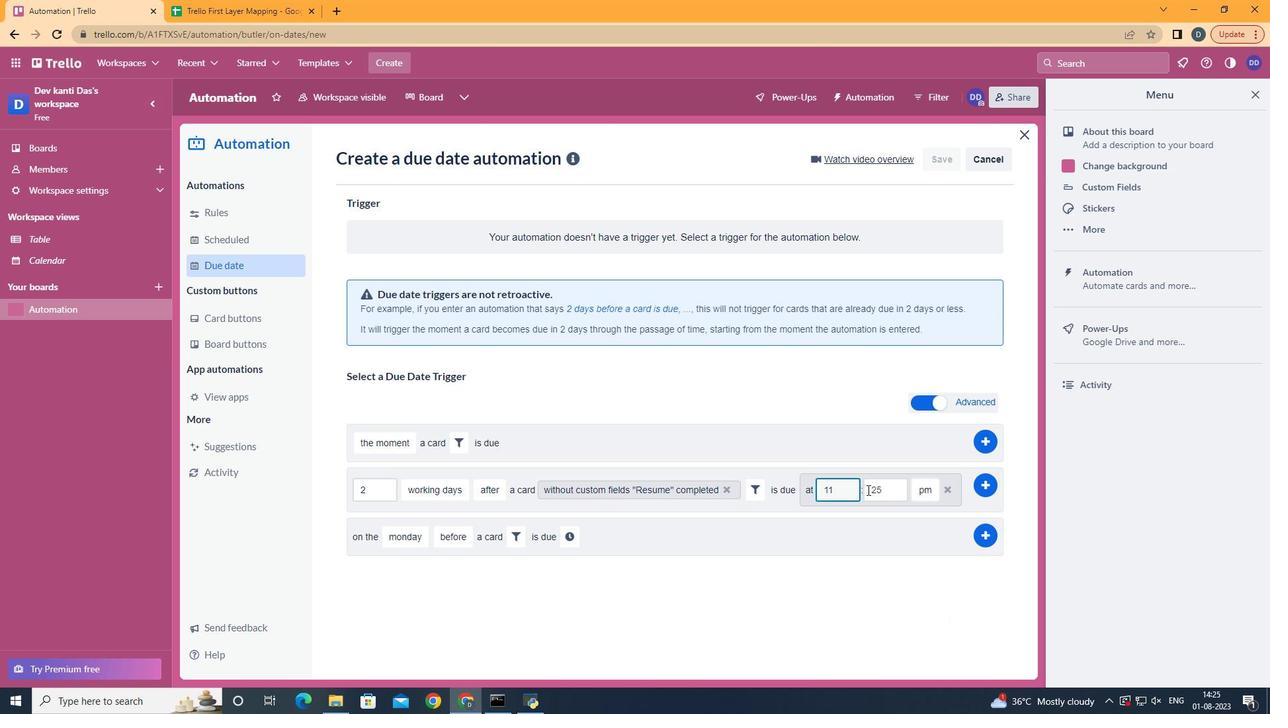 
Action: Mouse pressed left at (901, 491)
Screenshot: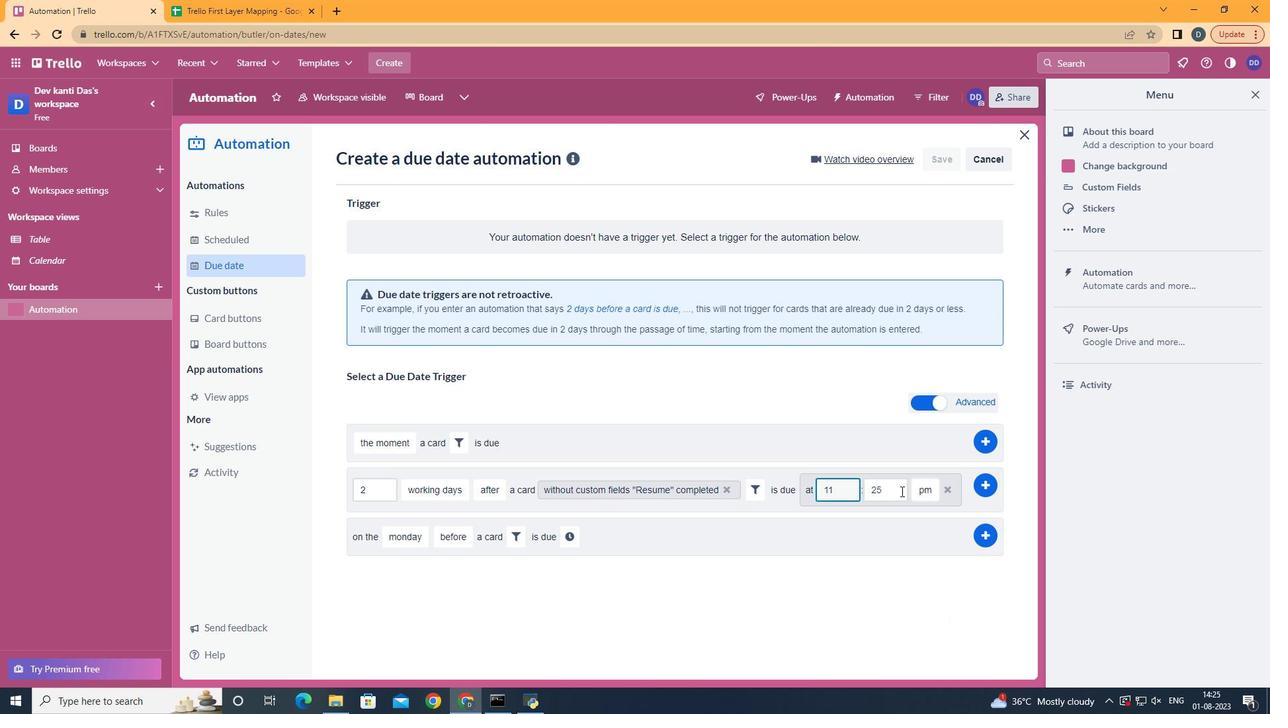 
Action: Key pressed <Key.backspace><Key.backspace>00
Screenshot: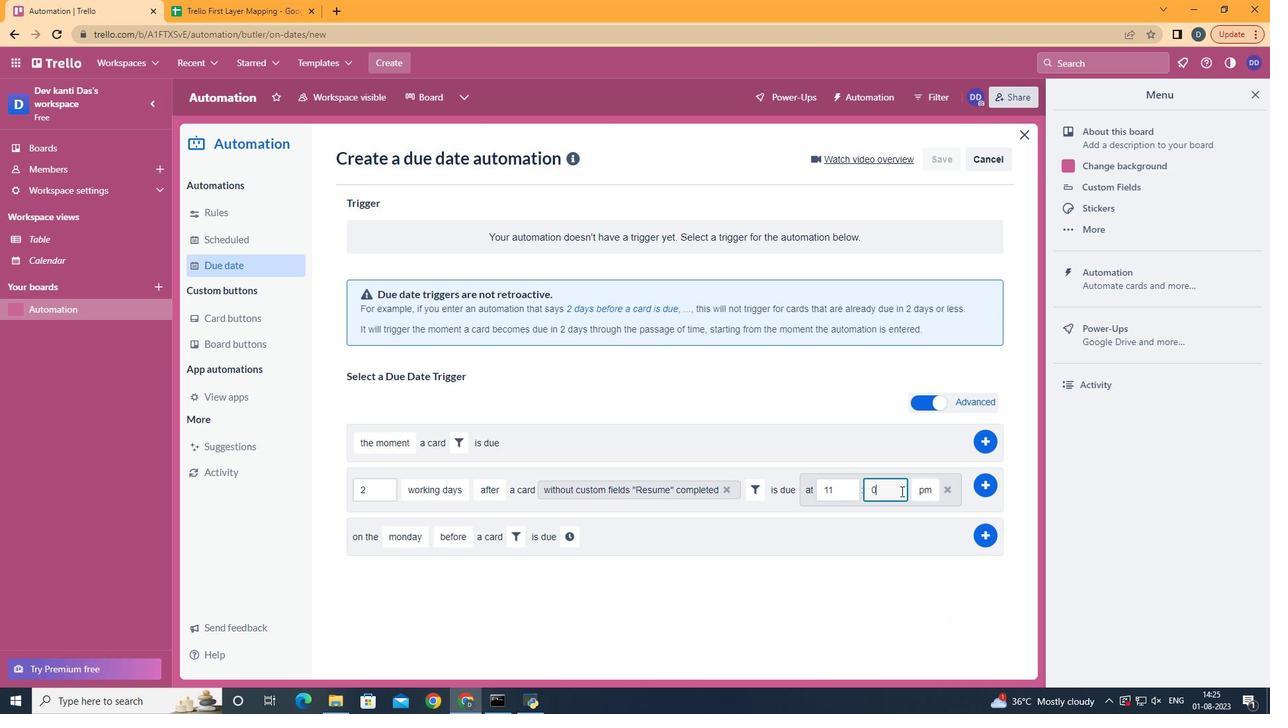 
Action: Mouse moved to (929, 519)
Screenshot: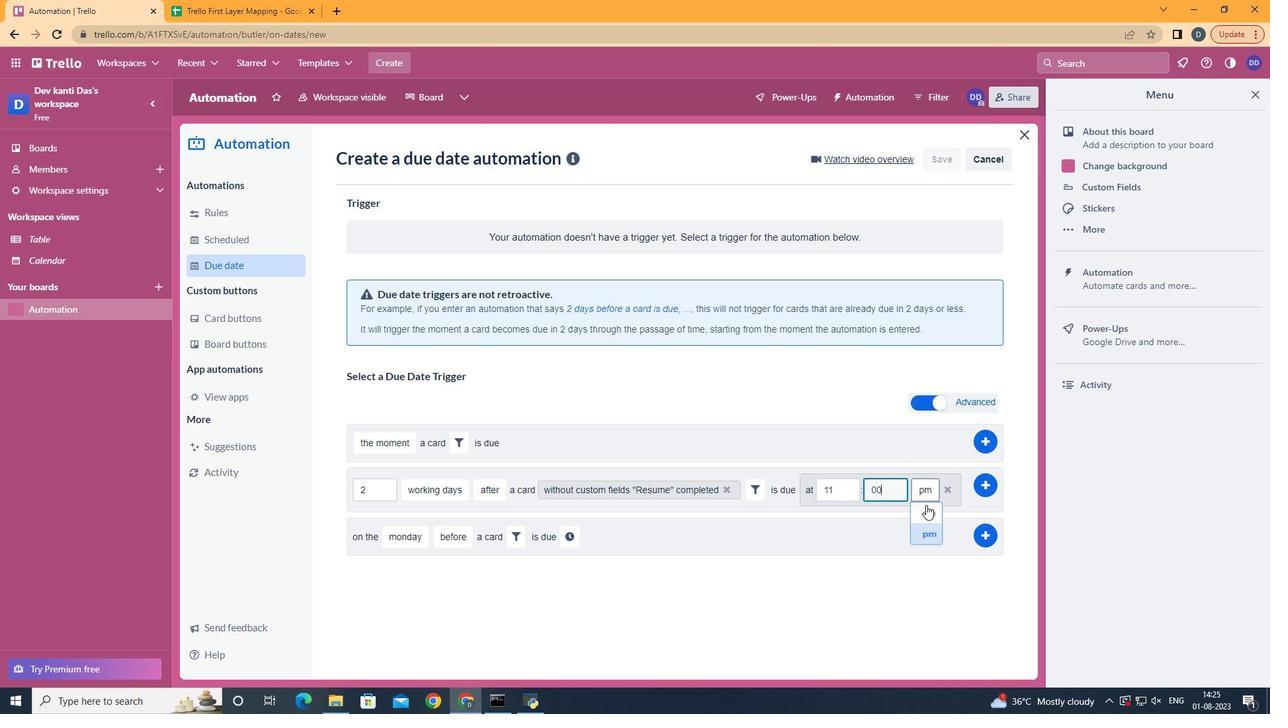 
Action: Mouse pressed left at (929, 519)
Screenshot: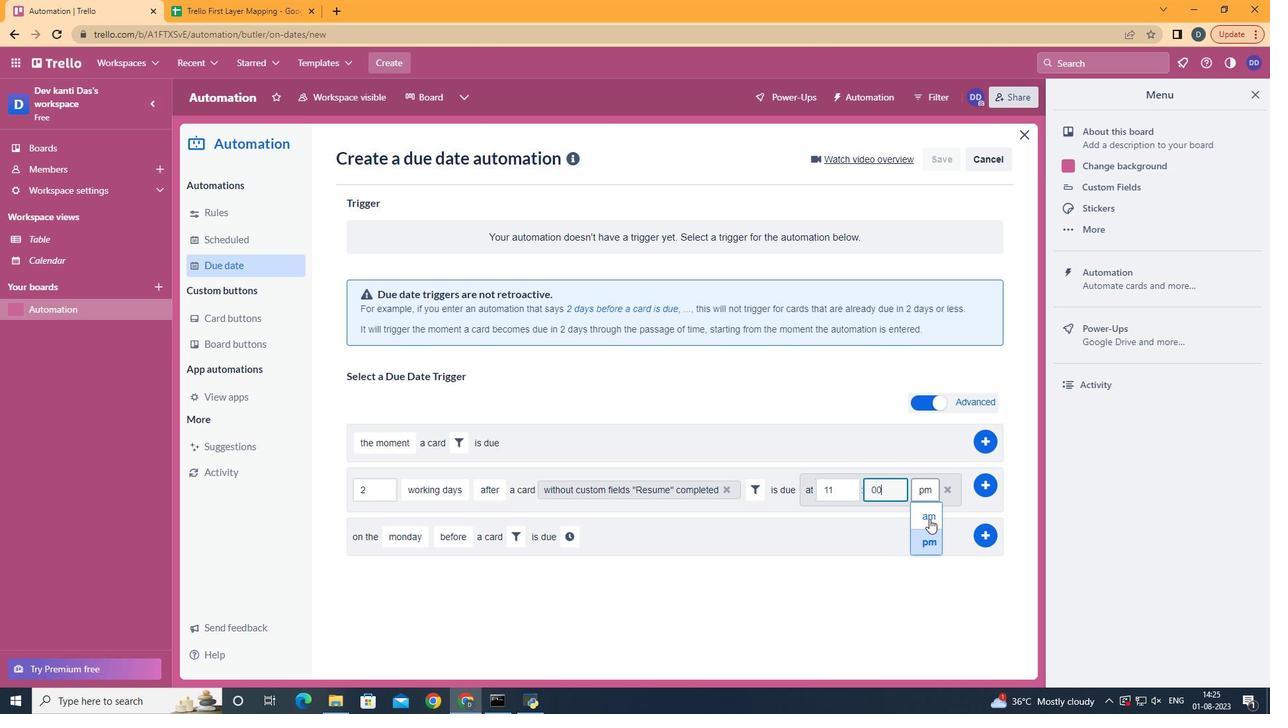 
Action: Mouse moved to (989, 492)
Screenshot: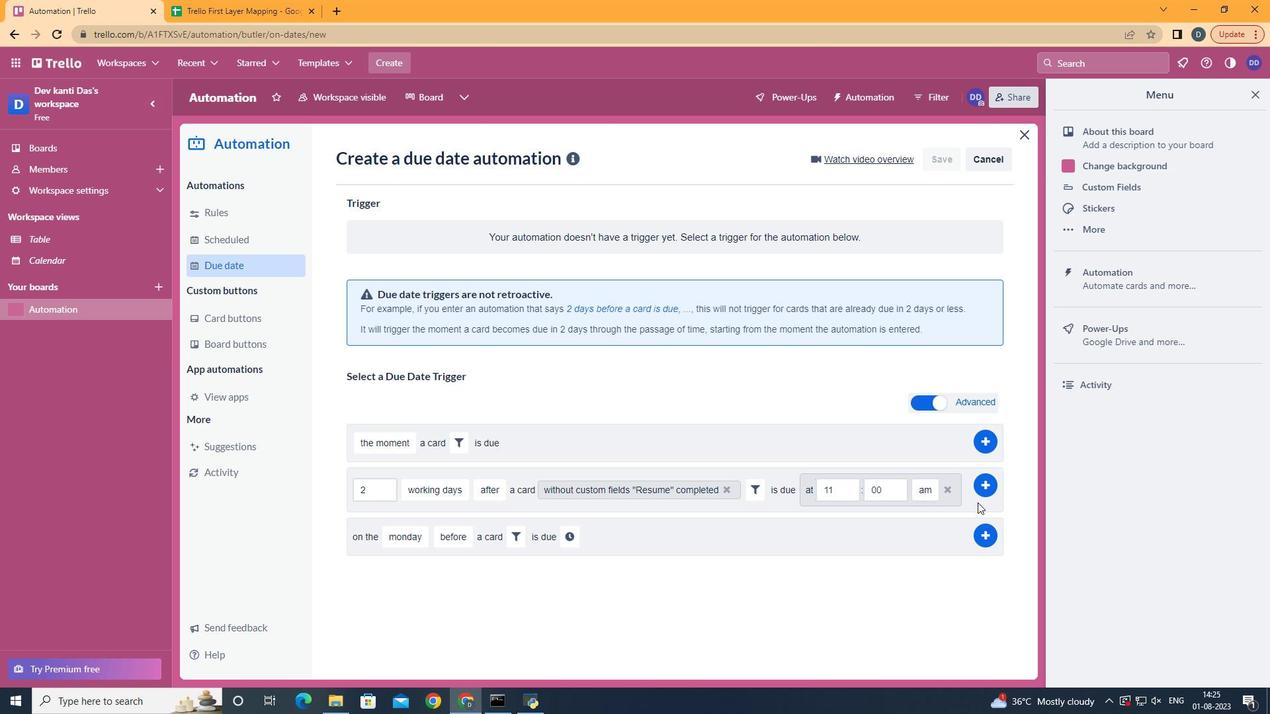 
Action: Mouse pressed left at (989, 492)
Screenshot: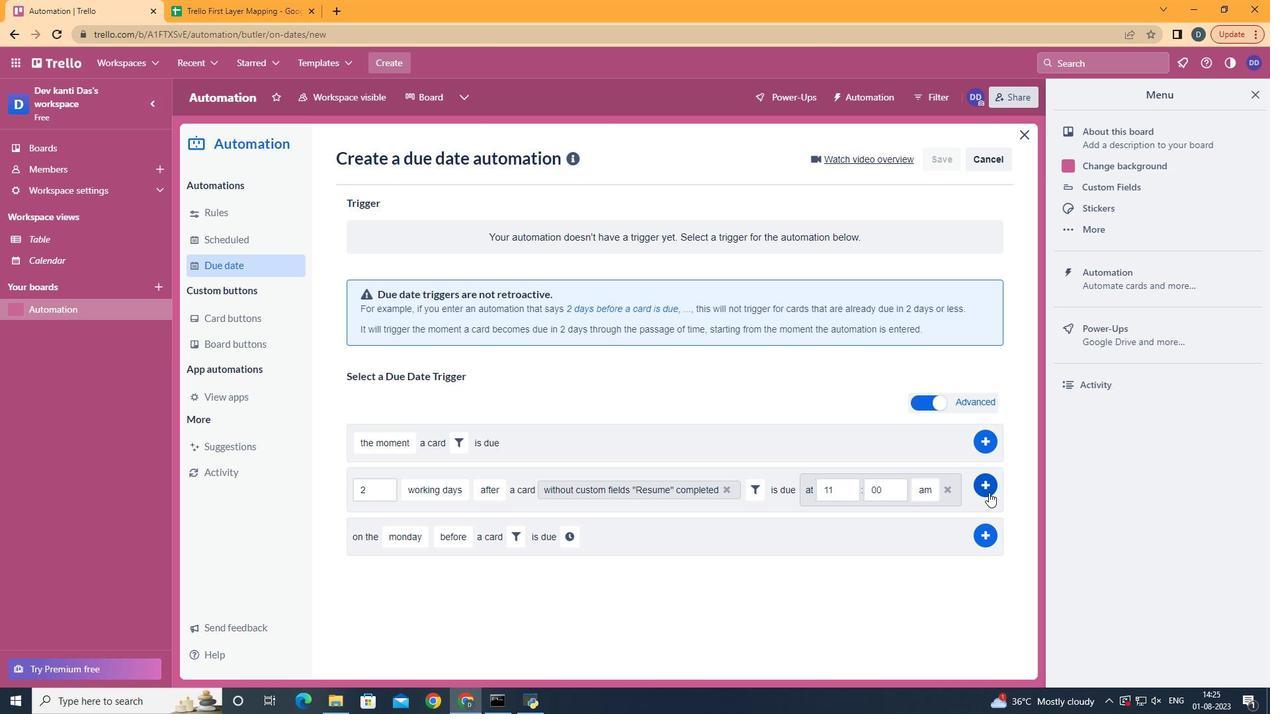 
Action: Mouse moved to (600, 383)
Screenshot: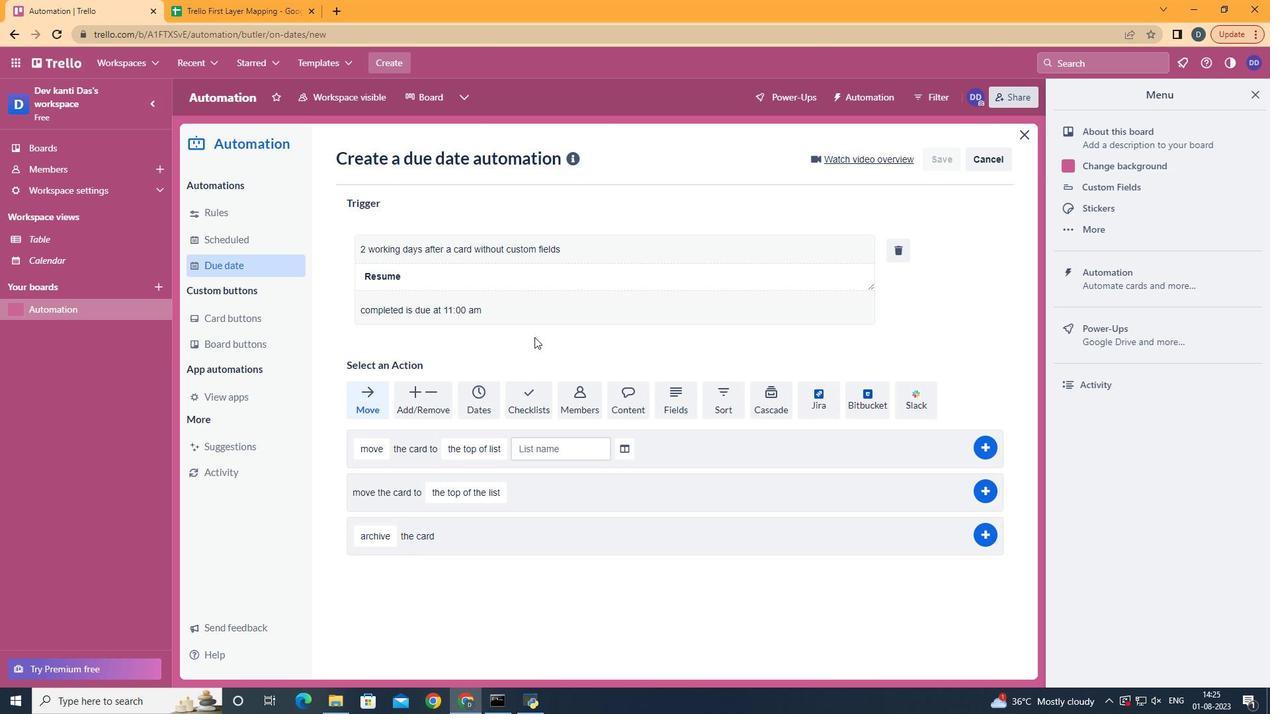 
